 Task: Find connections with filter location Putte with filter topic #Jobalertwith filter profile language Potuguese with filter current company Getinge with filter school Bansal Institute of Science & Technology, Raisen Road, Kokta, Anand Nagar, Bhopal - 462021 with filter industry Ground Passenger Transportation with filter service category Bookkeeping with filter keywords title Editor/Proofreader
Action: Mouse moved to (513, 98)
Screenshot: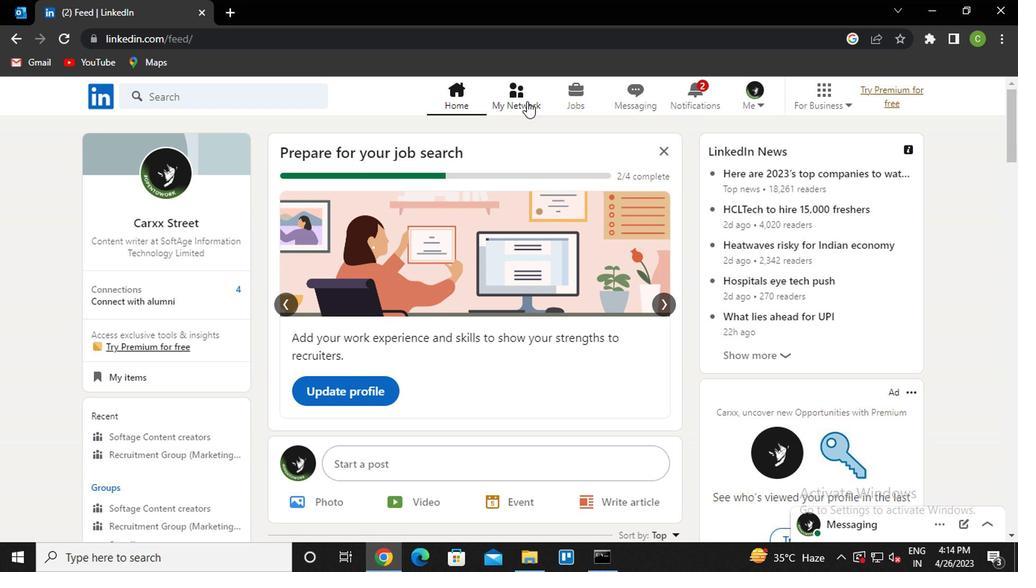 
Action: Mouse pressed left at (513, 98)
Screenshot: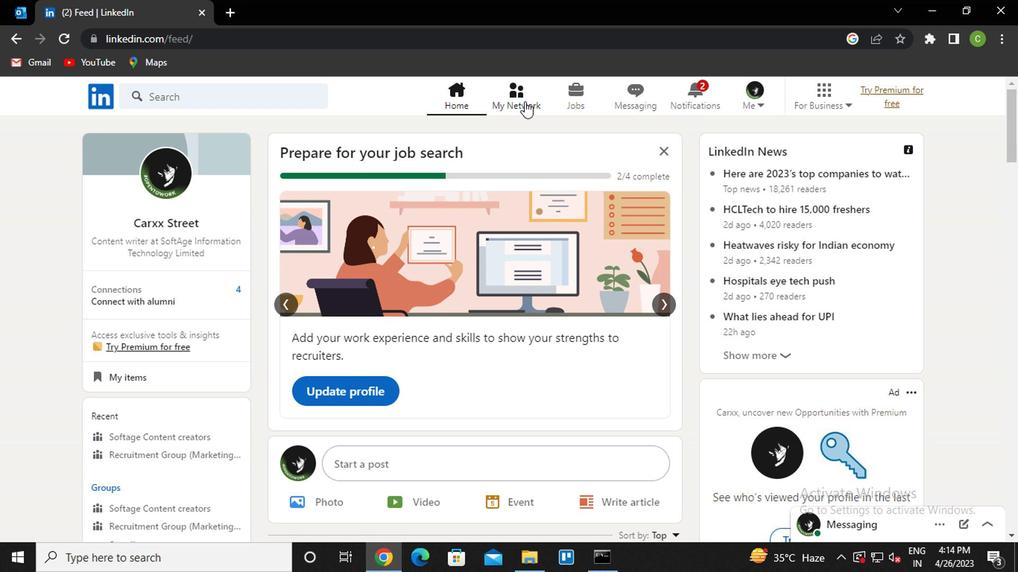 
Action: Mouse moved to (187, 185)
Screenshot: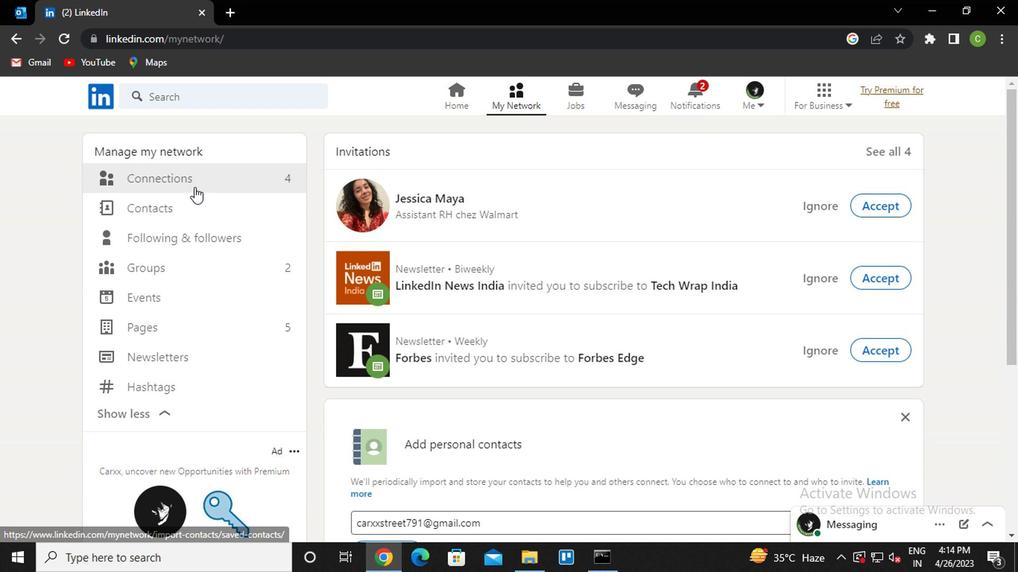 
Action: Mouse pressed left at (187, 185)
Screenshot: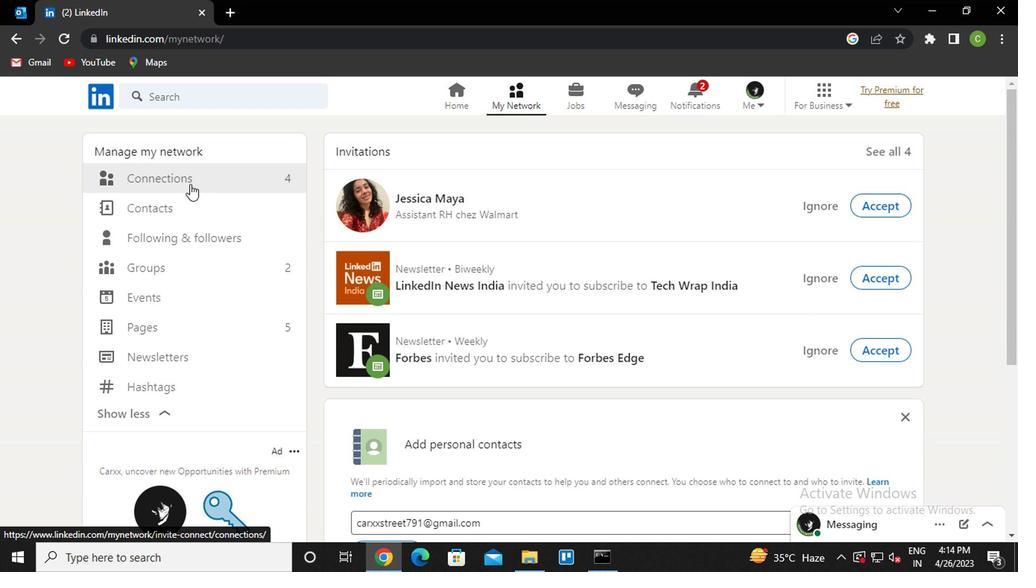 
Action: Mouse moved to (606, 176)
Screenshot: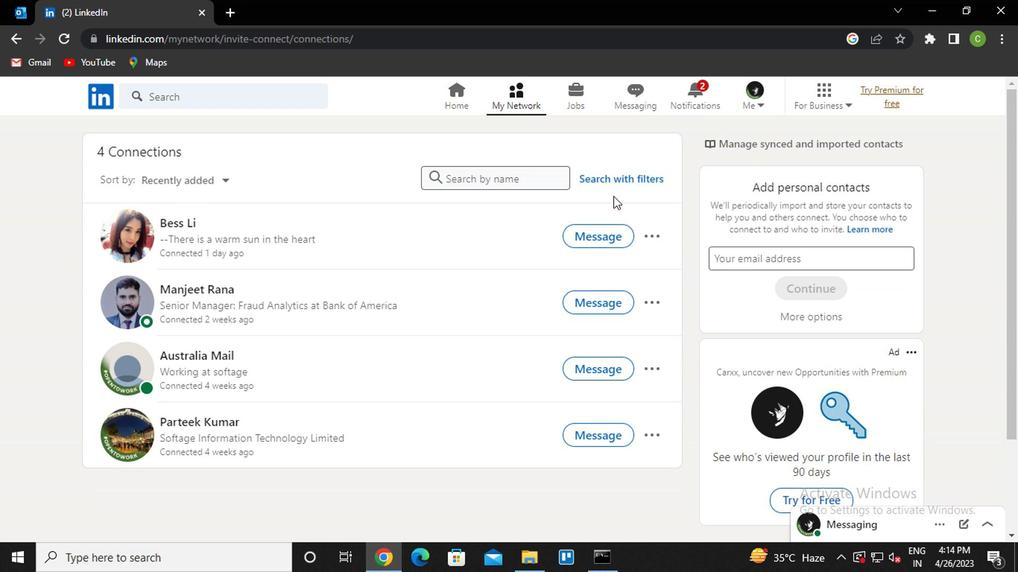 
Action: Mouse pressed left at (606, 176)
Screenshot: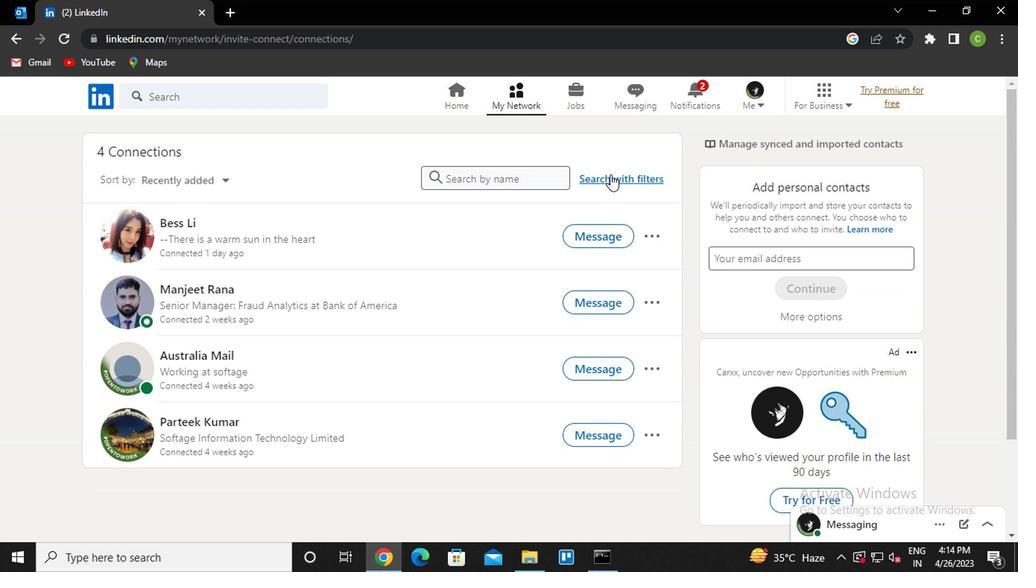 
Action: Mouse moved to (482, 139)
Screenshot: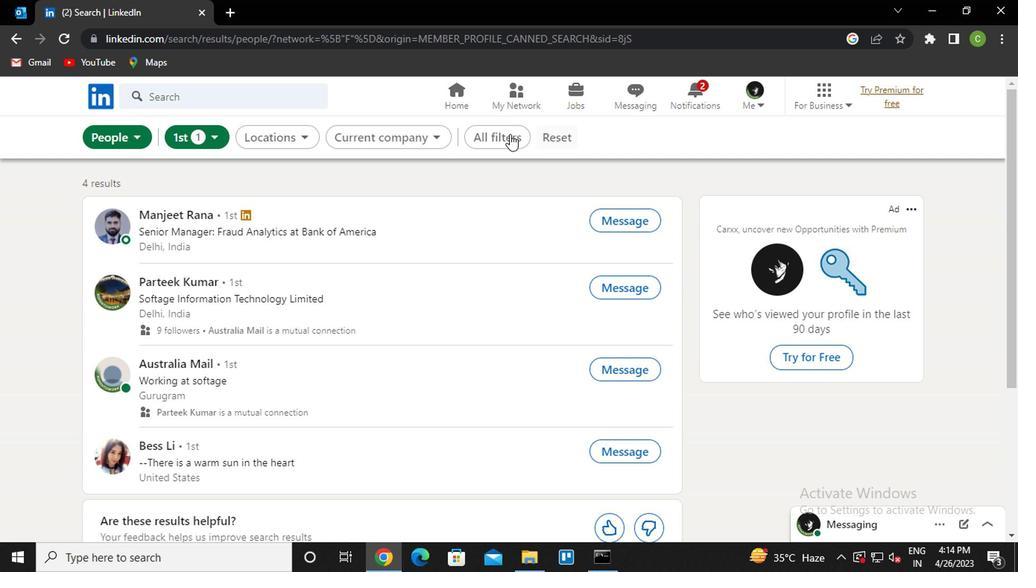 
Action: Mouse pressed left at (482, 139)
Screenshot: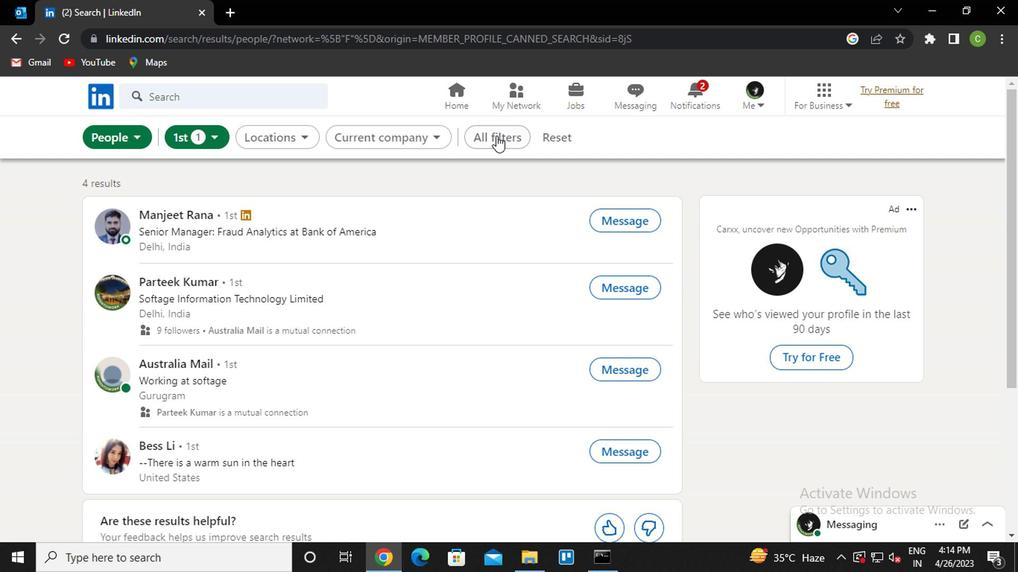 
Action: Mouse moved to (813, 293)
Screenshot: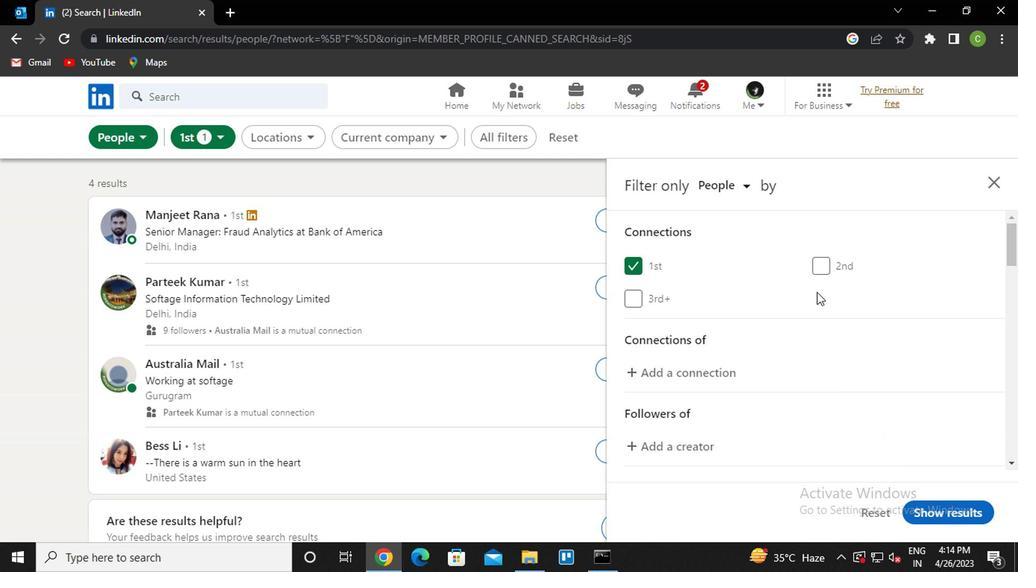 
Action: Mouse scrolled (813, 293) with delta (0, 0)
Screenshot: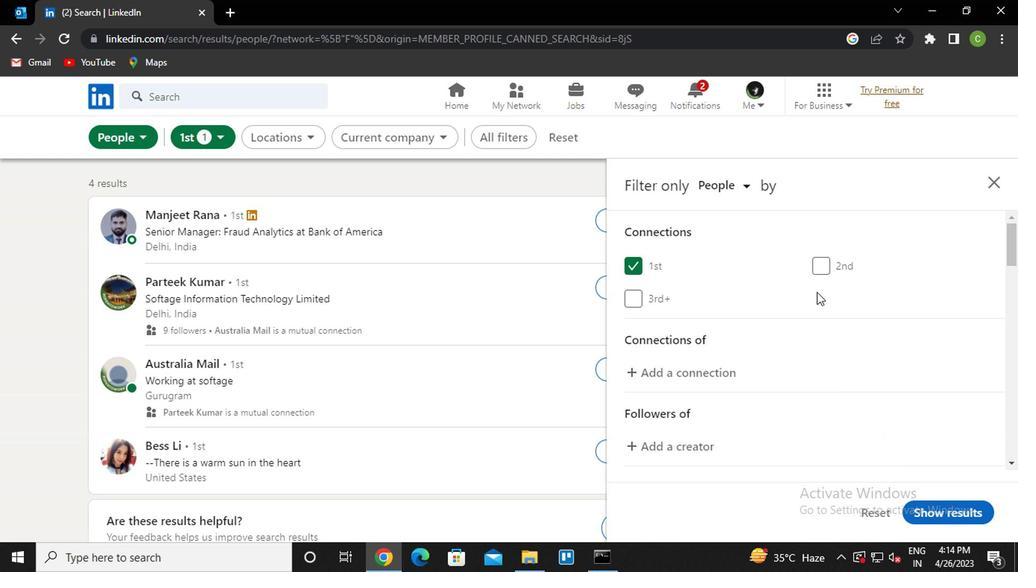 
Action: Mouse moved to (763, 310)
Screenshot: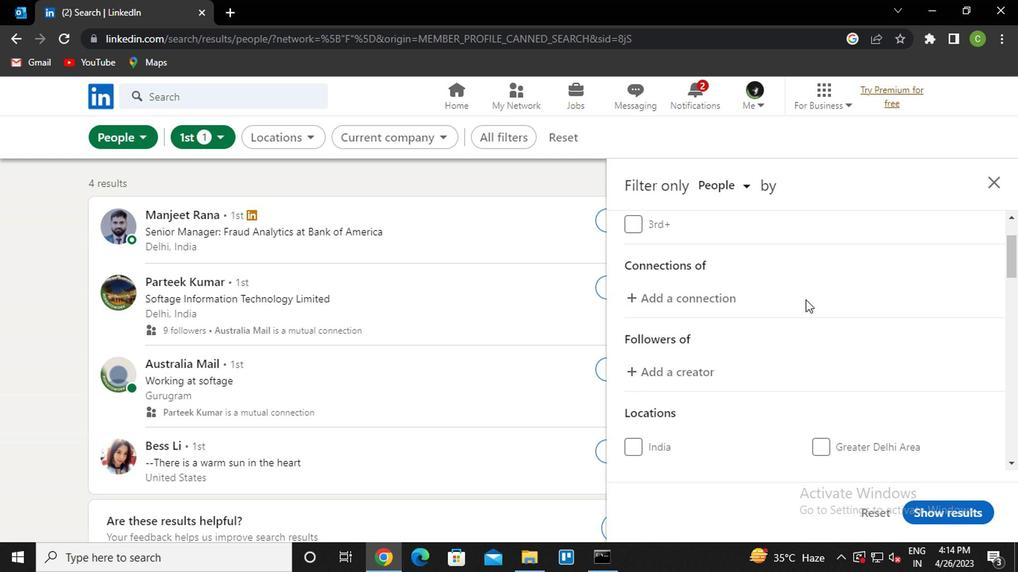 
Action: Mouse scrolled (763, 309) with delta (0, 0)
Screenshot: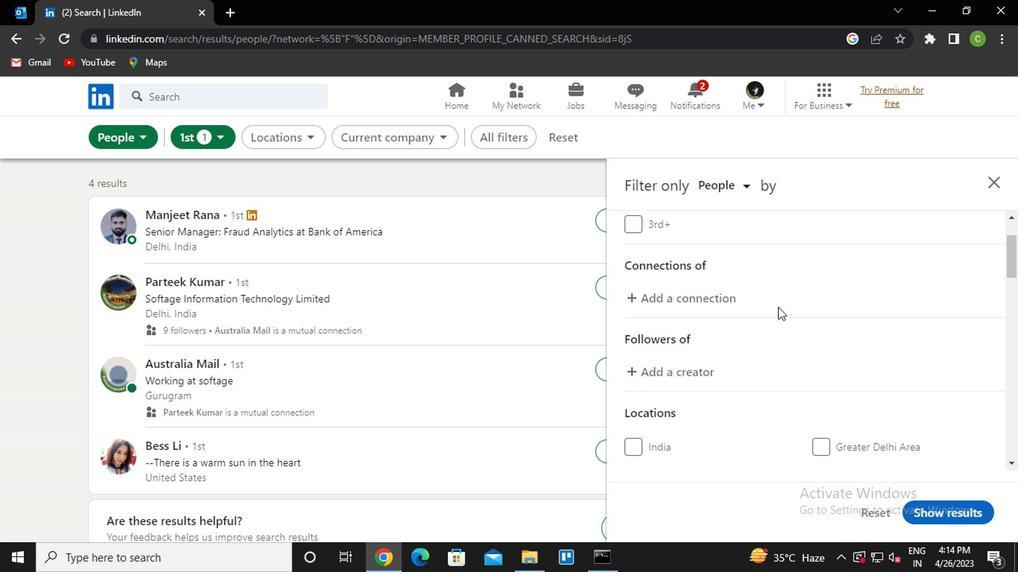 
Action: Mouse moved to (770, 325)
Screenshot: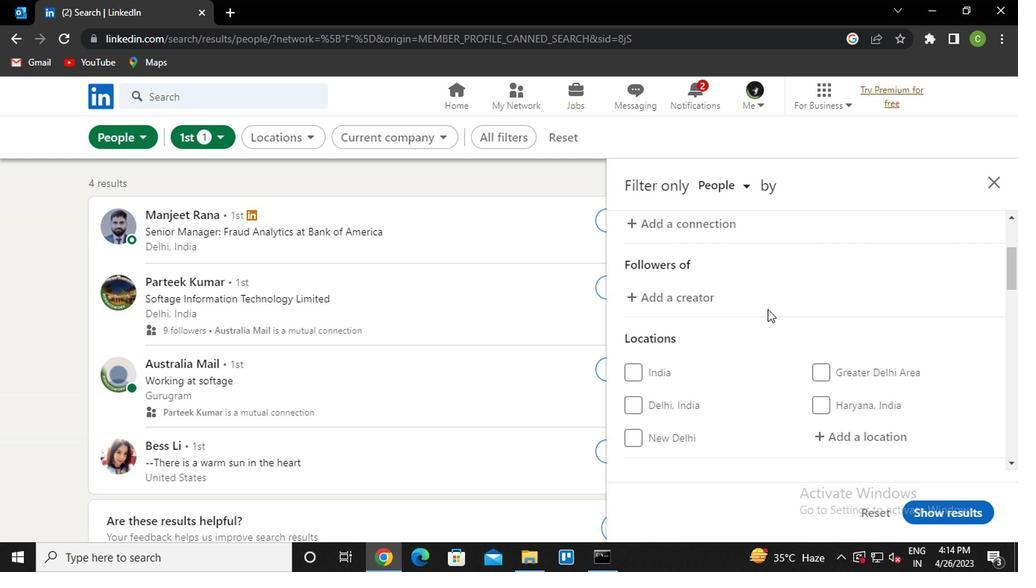 
Action: Mouse scrolled (770, 325) with delta (0, 0)
Screenshot: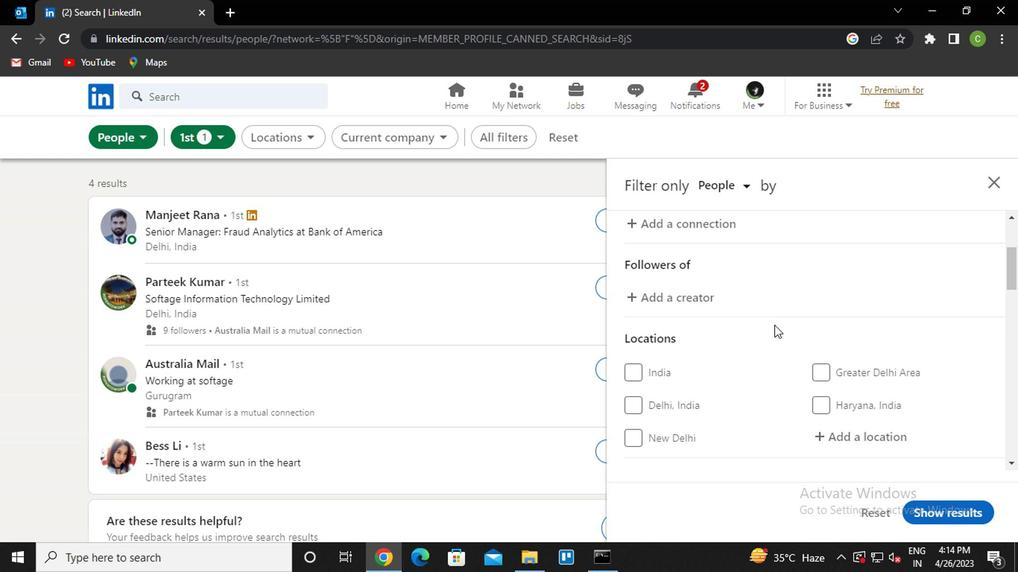 
Action: Mouse moved to (855, 361)
Screenshot: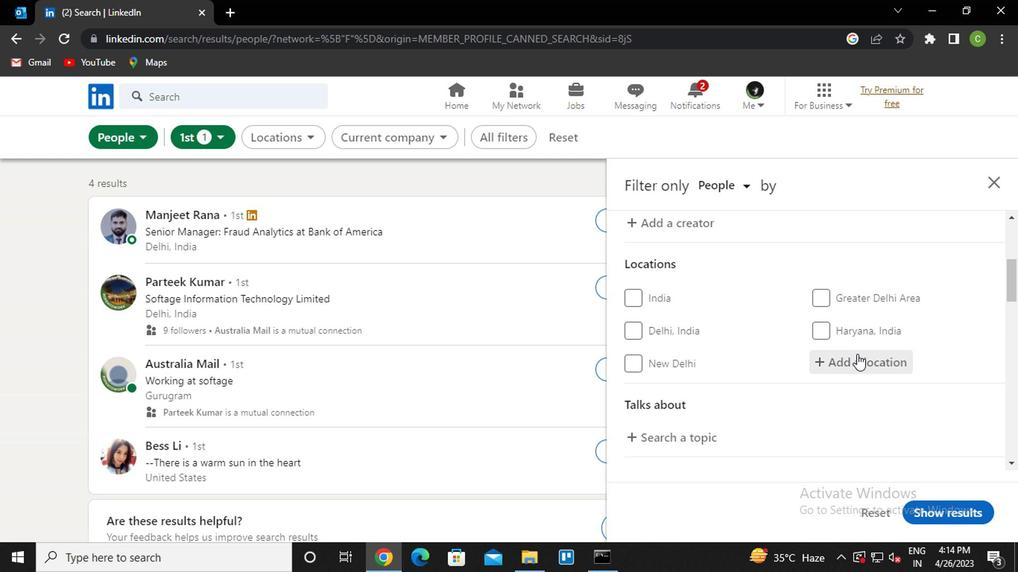 
Action: Mouse pressed left at (855, 361)
Screenshot: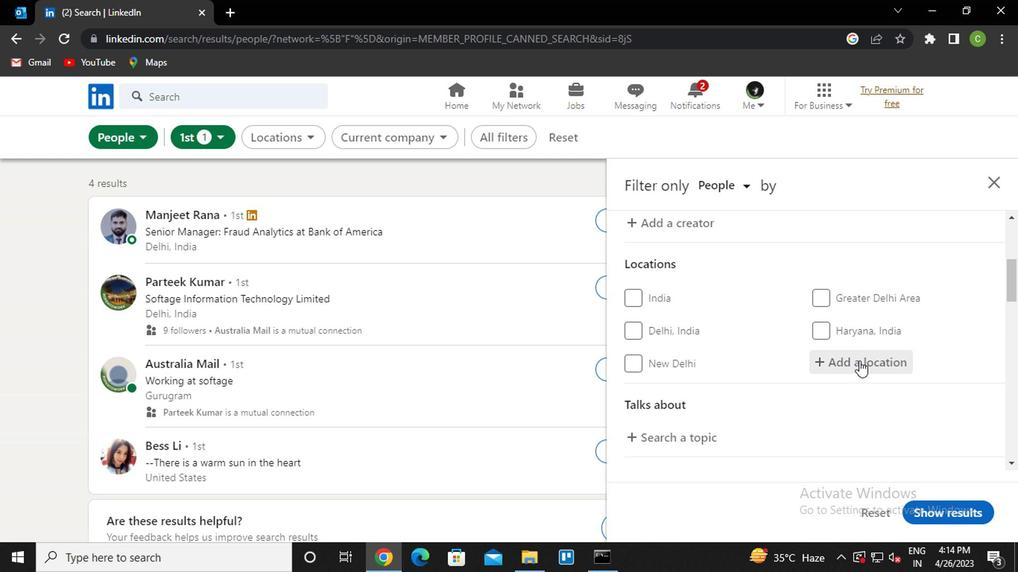 
Action: Key pressed <Key.caps_lock>p<Key.caps_lock>utte<Key.down><Key.enter>
Screenshot: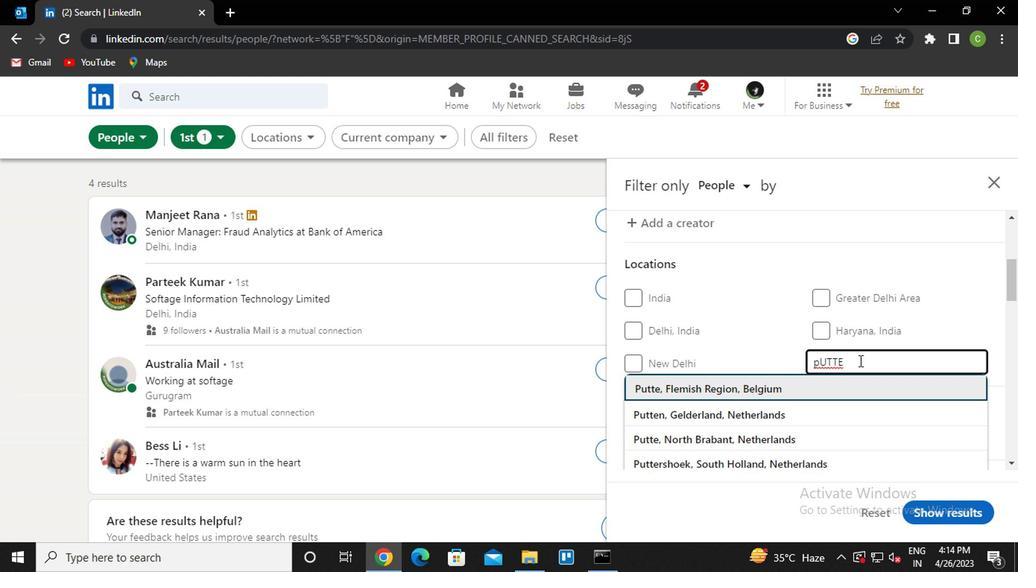 
Action: Mouse moved to (839, 375)
Screenshot: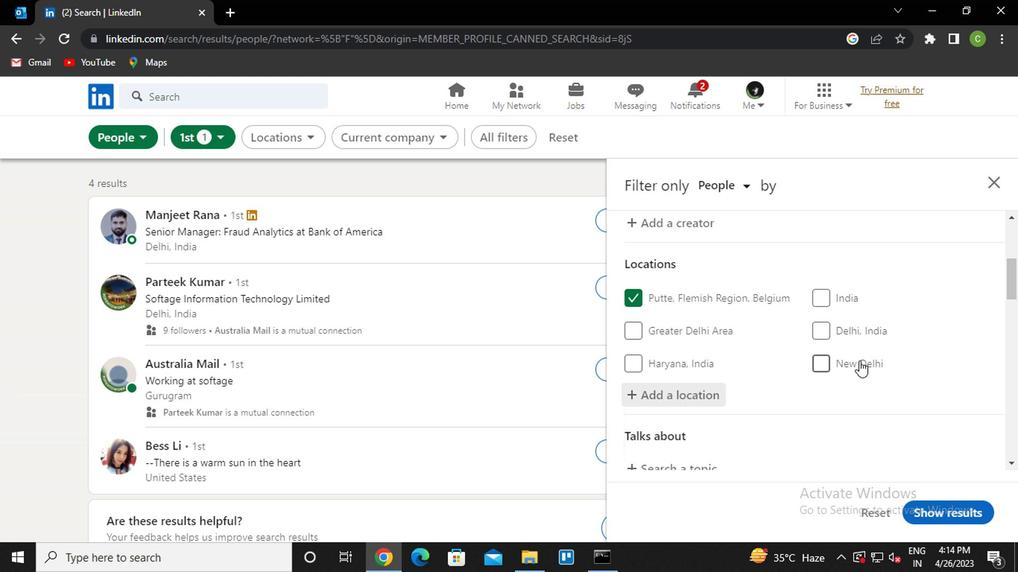 
Action: Mouse scrolled (839, 374) with delta (0, 0)
Screenshot: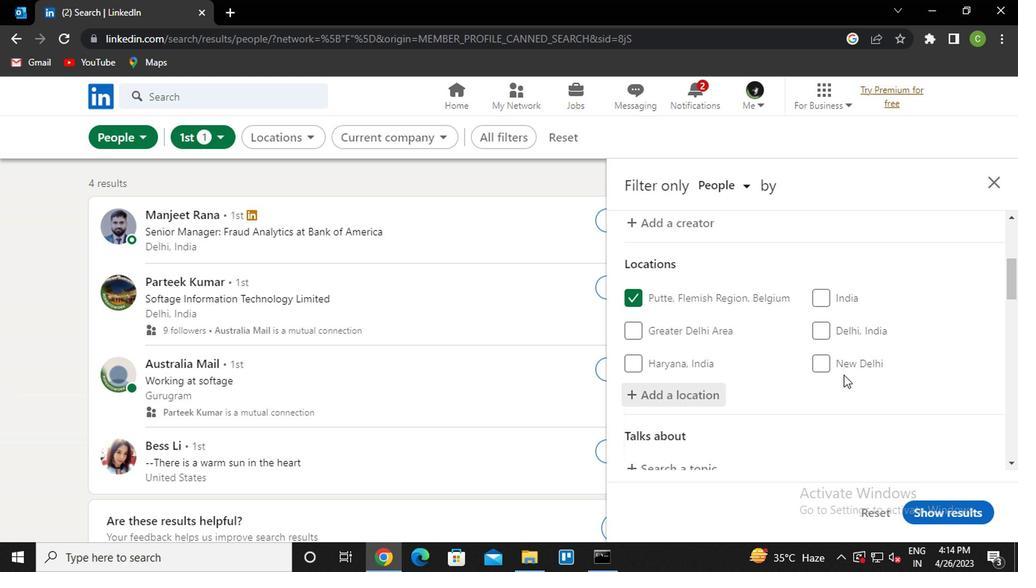 
Action: Mouse scrolled (839, 374) with delta (0, 0)
Screenshot: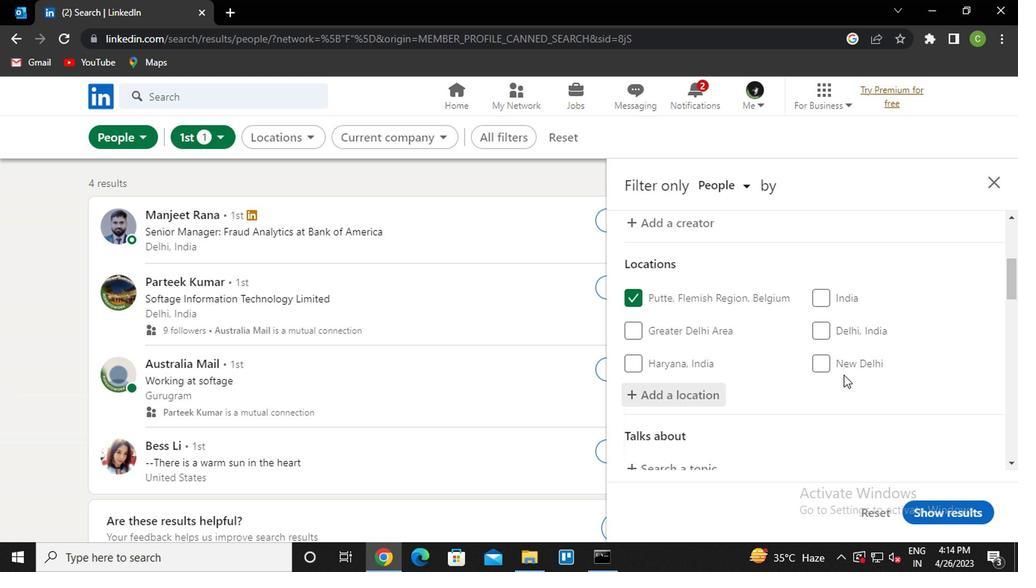 
Action: Mouse moved to (662, 313)
Screenshot: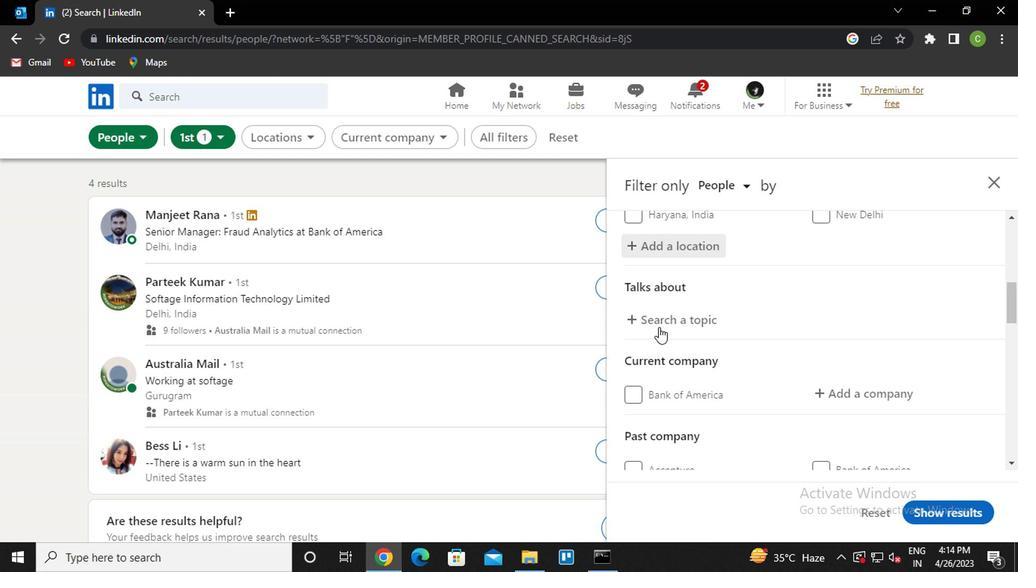 
Action: Mouse pressed left at (662, 313)
Screenshot: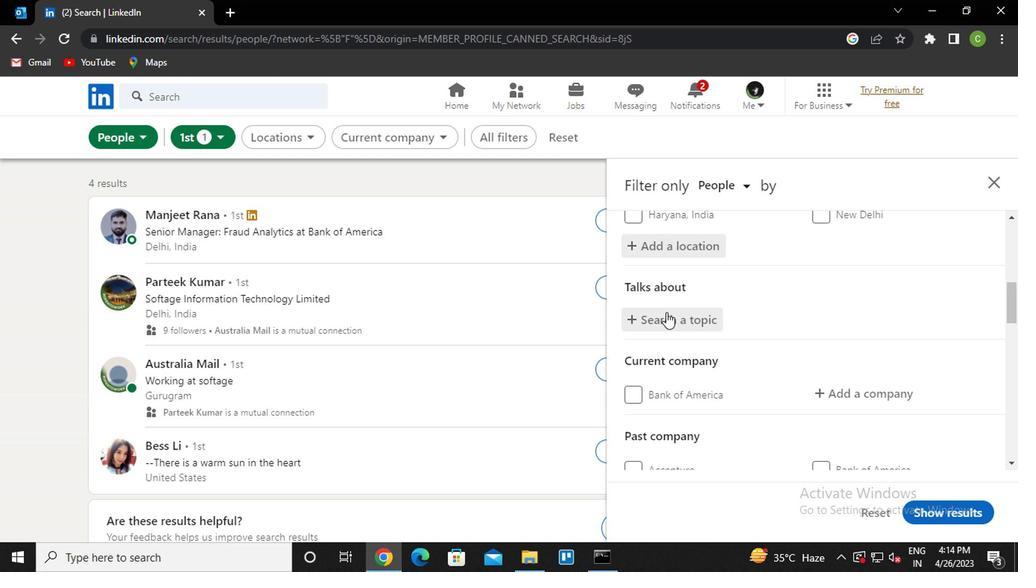 
Action: Key pressed j<Key.caps_lock>obalert<Key.down><Key.enter>
Screenshot: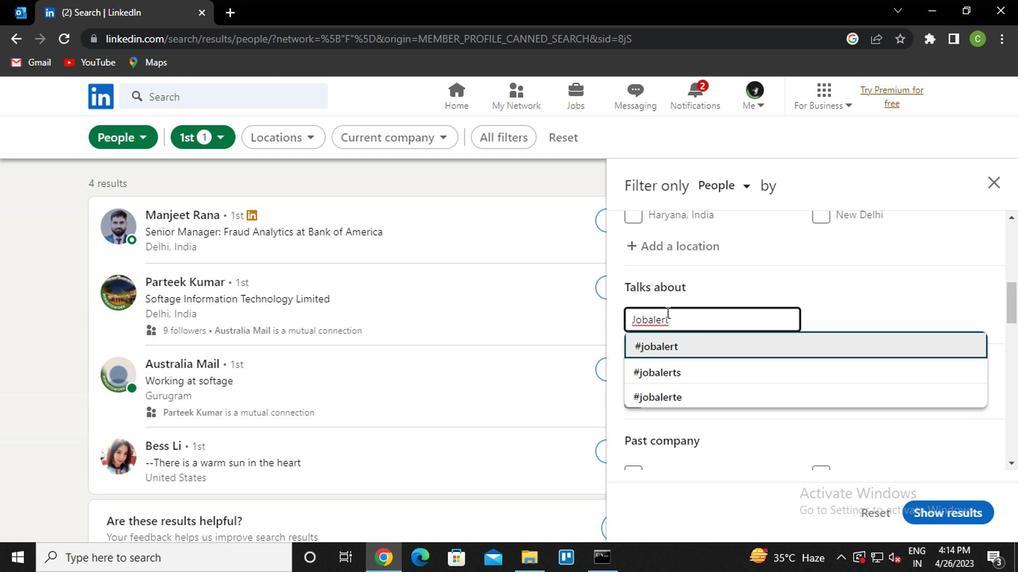 
Action: Mouse moved to (731, 319)
Screenshot: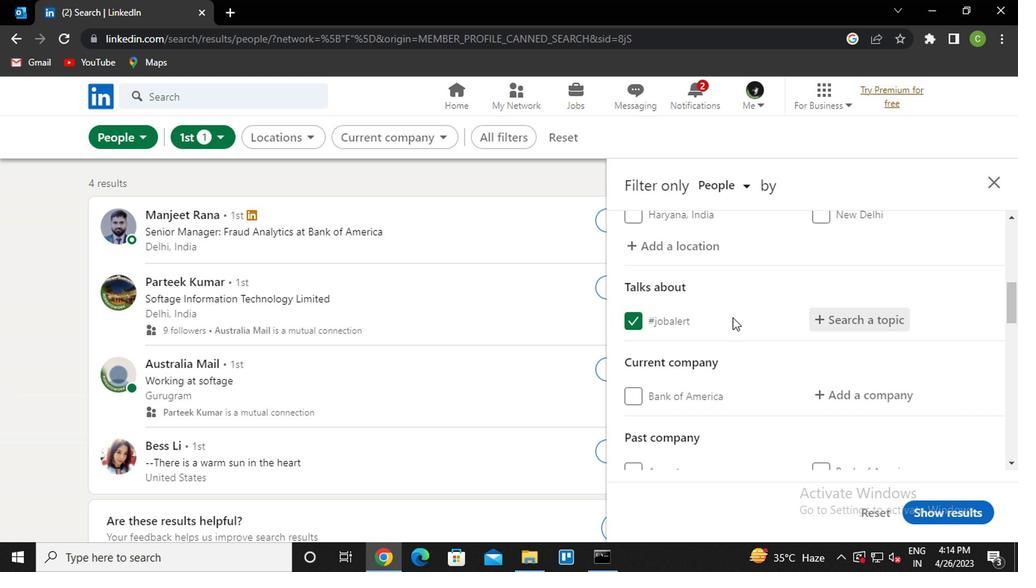 
Action: Mouse scrolled (731, 318) with delta (0, -1)
Screenshot: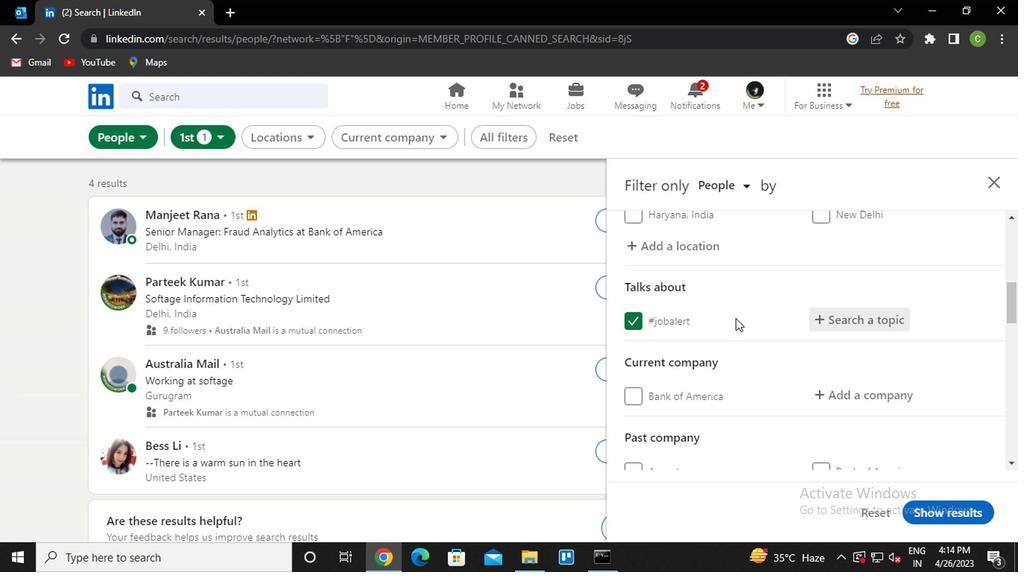 
Action: Mouse moved to (731, 319)
Screenshot: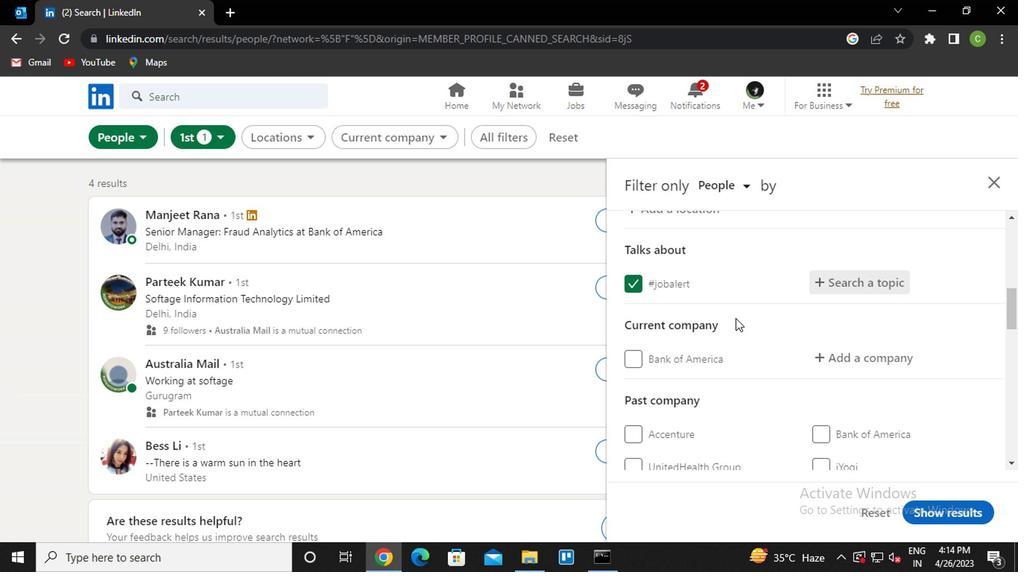 
Action: Mouse scrolled (731, 319) with delta (0, 0)
Screenshot: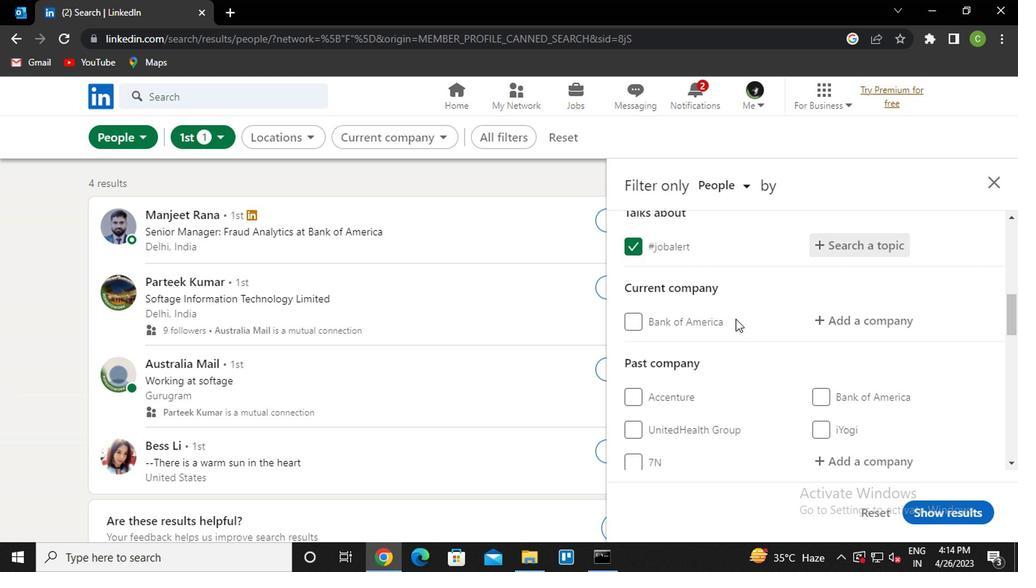 
Action: Mouse moved to (870, 248)
Screenshot: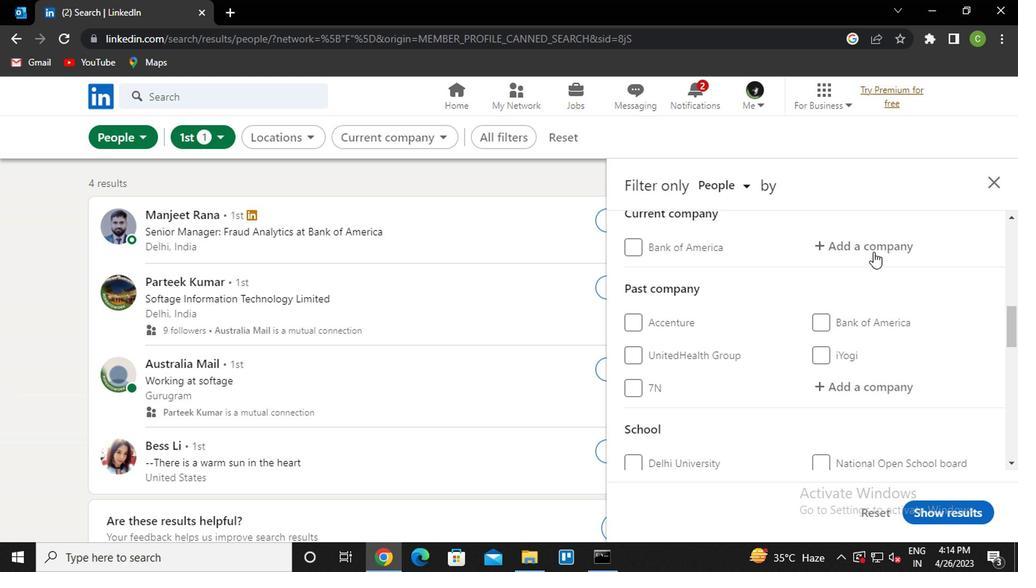 
Action: Mouse pressed left at (870, 248)
Screenshot: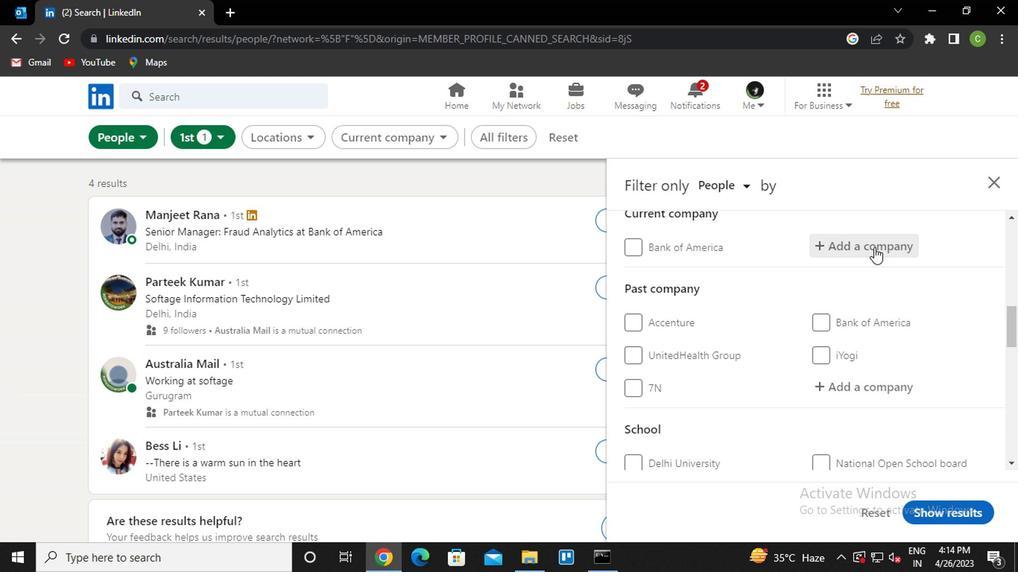 
Action: Mouse moved to (870, 248)
Screenshot: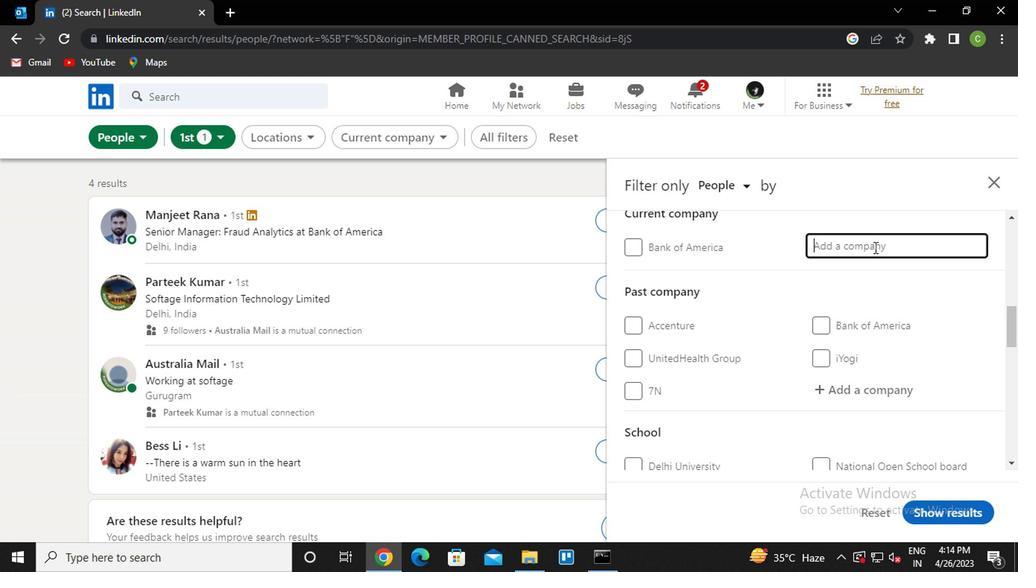 
Action: Key pressed <Key.caps_lock>g<Key.caps_lock>etinge<Key.down><Key.enter>
Screenshot: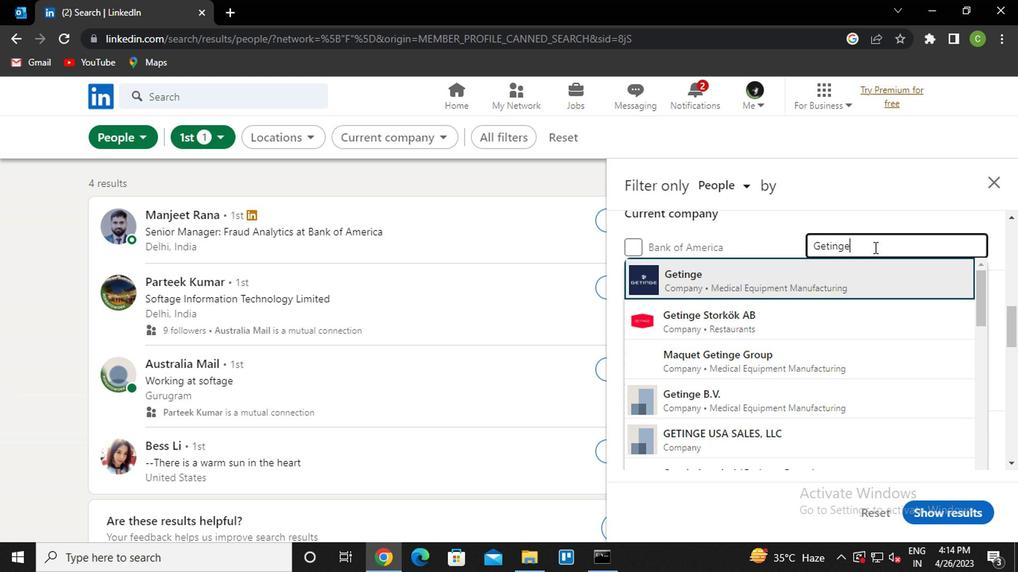 
Action: Mouse moved to (844, 295)
Screenshot: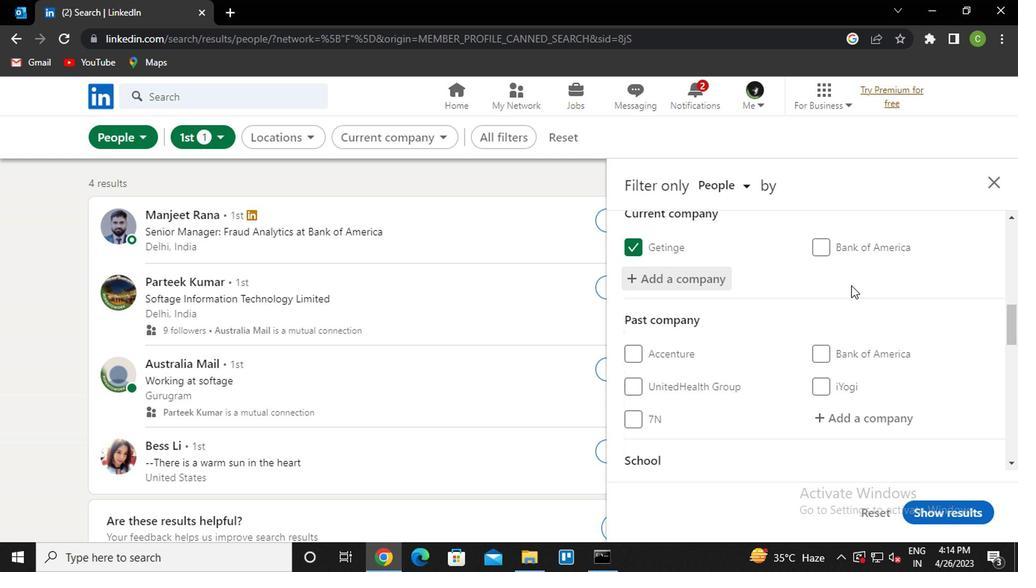 
Action: Mouse scrolled (844, 294) with delta (0, 0)
Screenshot: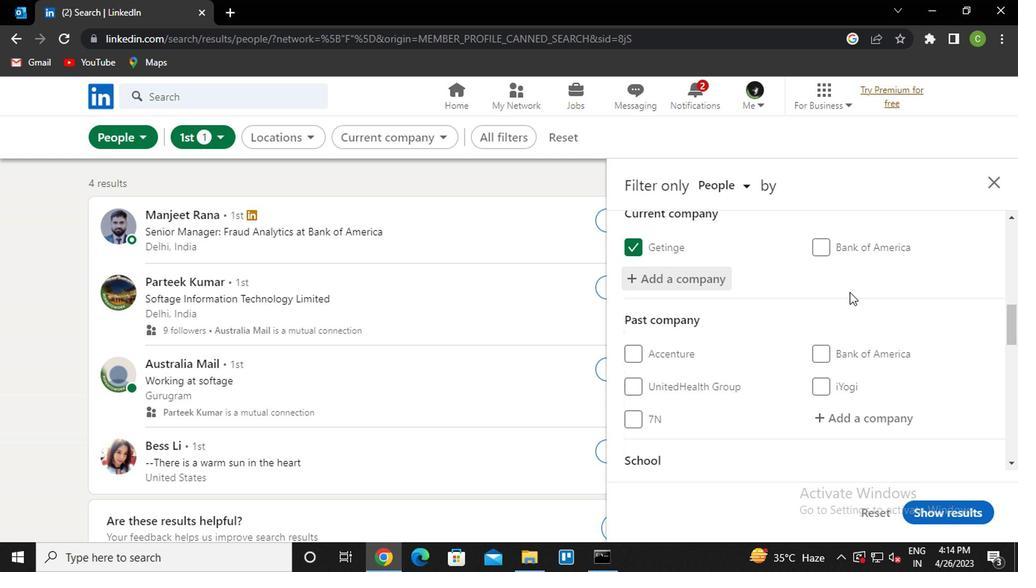
Action: Mouse scrolled (844, 294) with delta (0, 0)
Screenshot: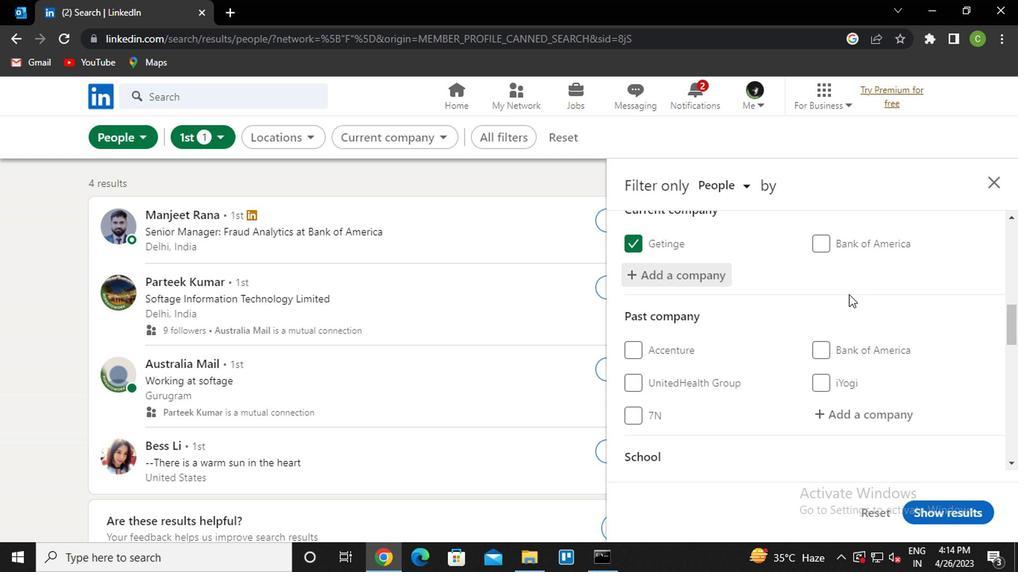 
Action: Mouse moved to (839, 299)
Screenshot: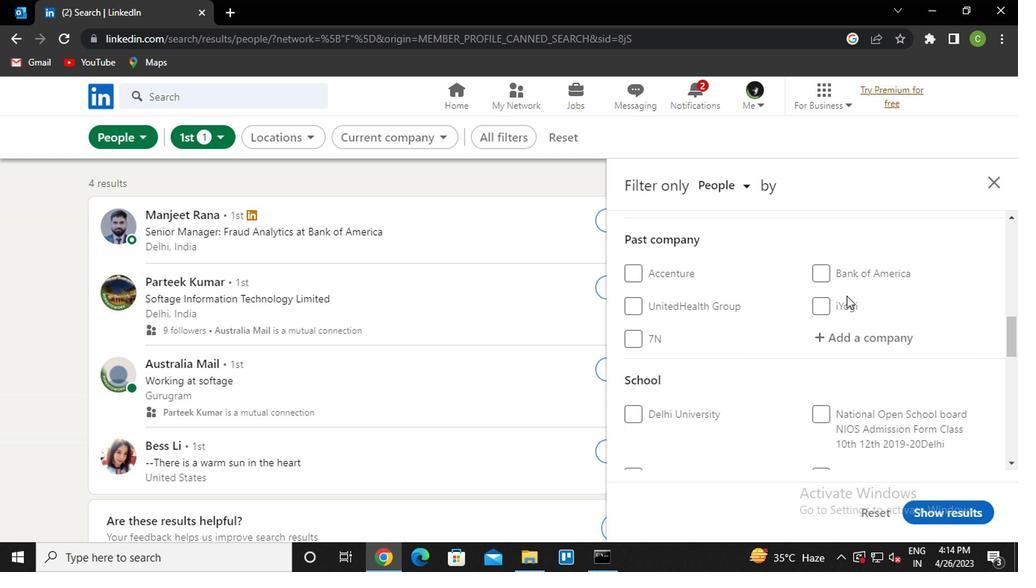 
Action: Mouse scrolled (839, 298) with delta (0, 0)
Screenshot: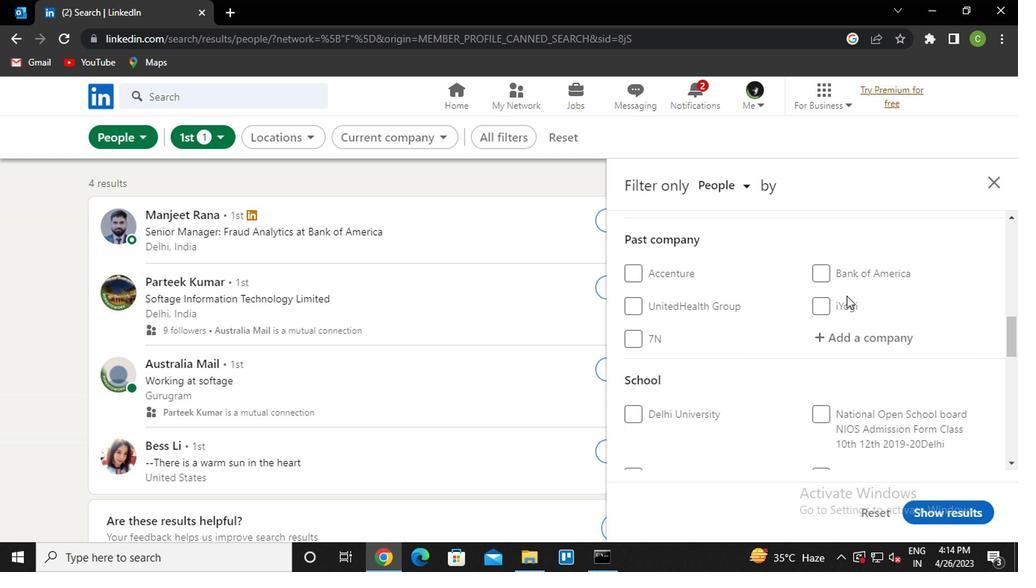 
Action: Mouse moved to (689, 383)
Screenshot: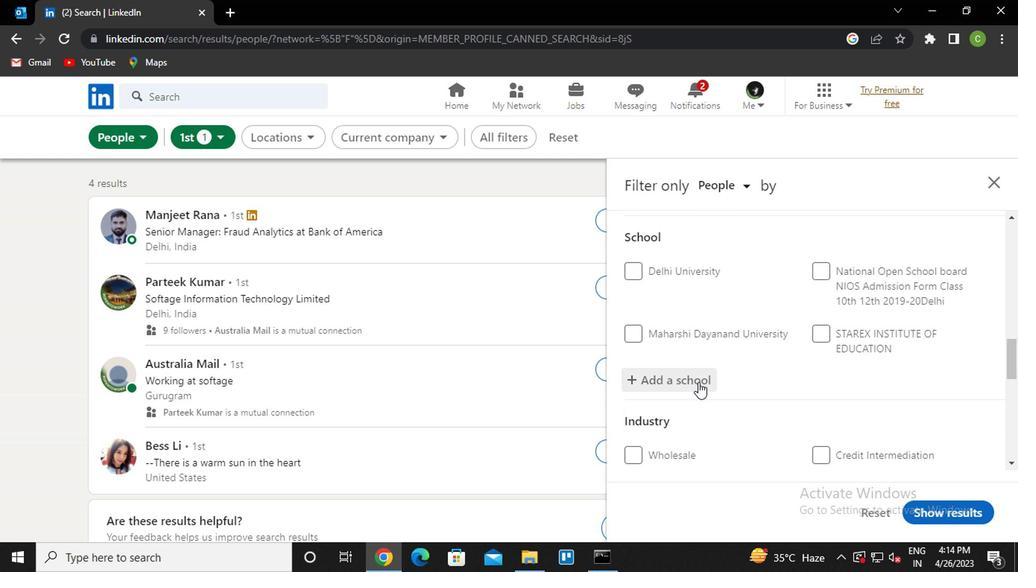 
Action: Mouse pressed left at (689, 383)
Screenshot: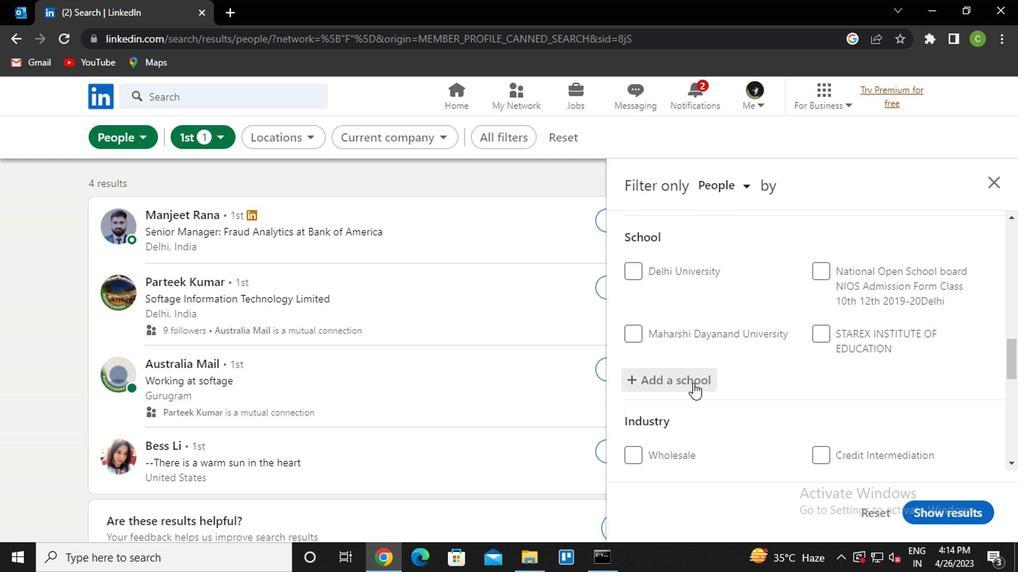 
Action: Mouse moved to (689, 383)
Screenshot: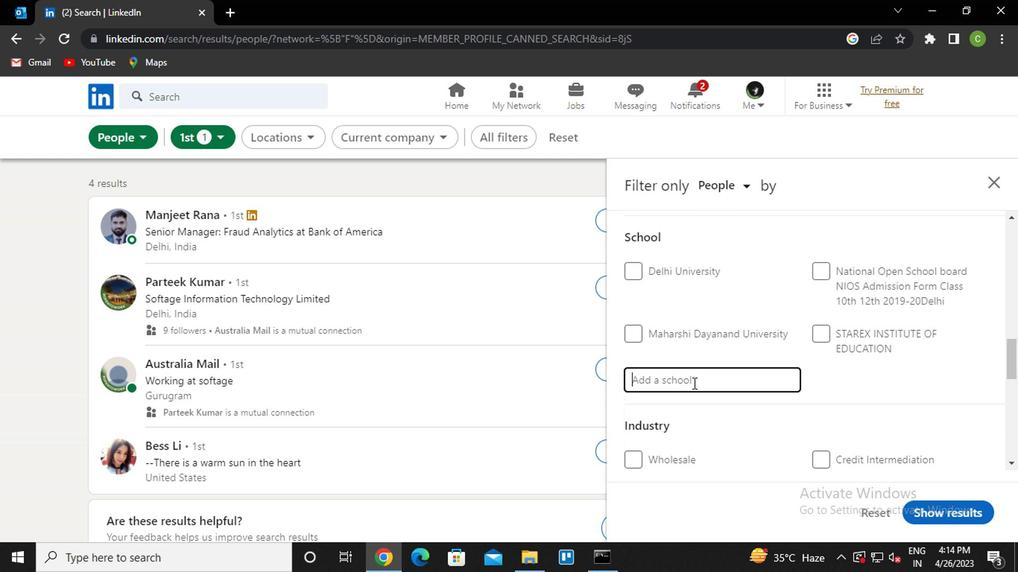 
Action: Key pressed <Key.caps_lock>b<Key.caps_lock>ansal<Key.space>institute<Key.down><Key.enter>
Screenshot: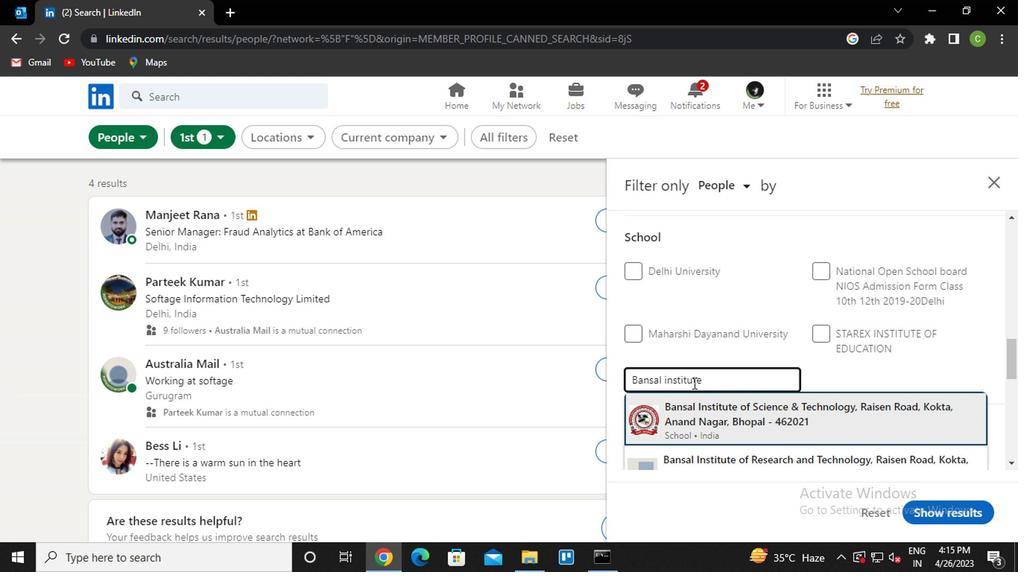 
Action: Mouse moved to (691, 382)
Screenshot: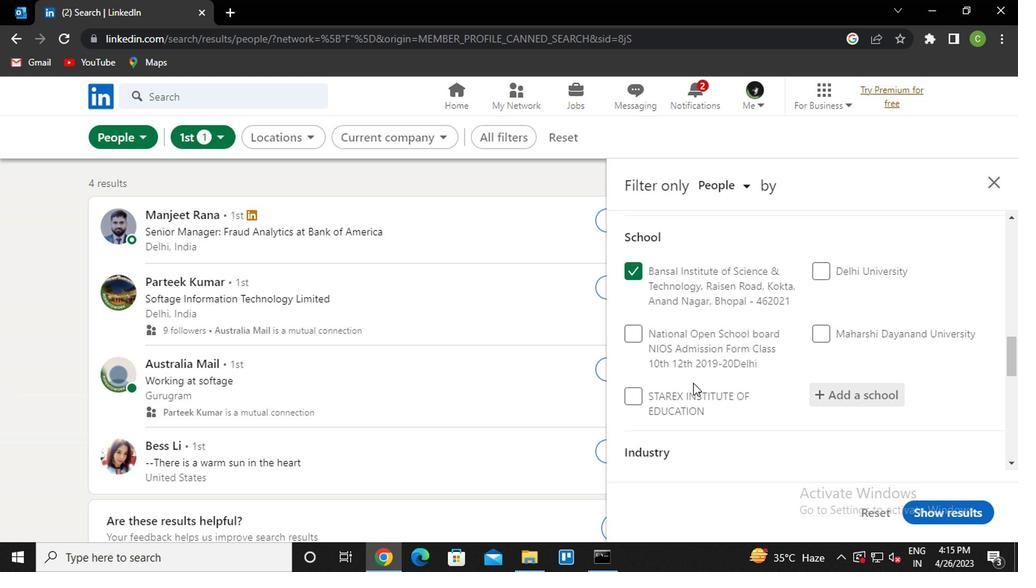 
Action: Mouse scrolled (691, 381) with delta (0, -1)
Screenshot: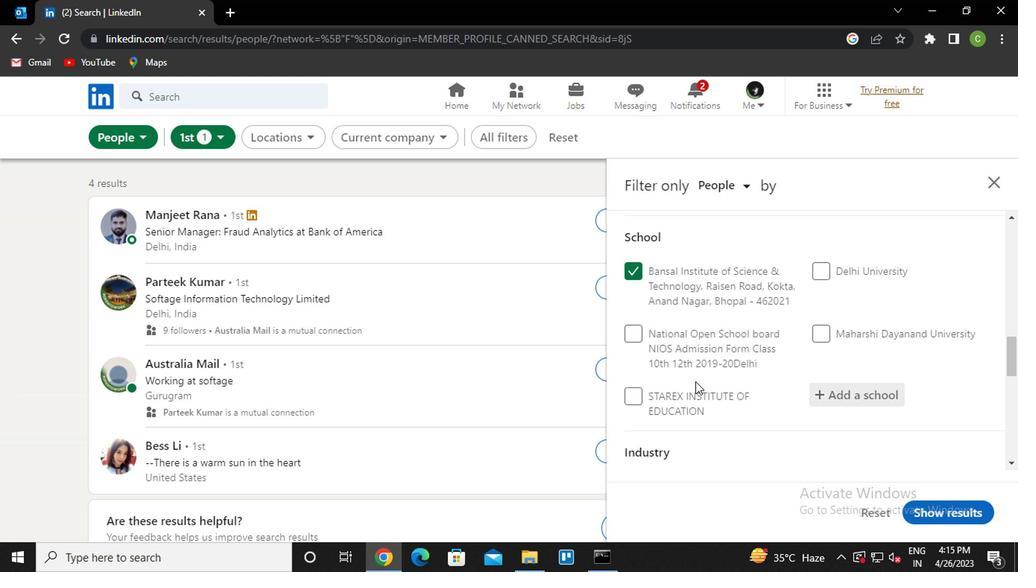 
Action: Mouse scrolled (691, 381) with delta (0, -1)
Screenshot: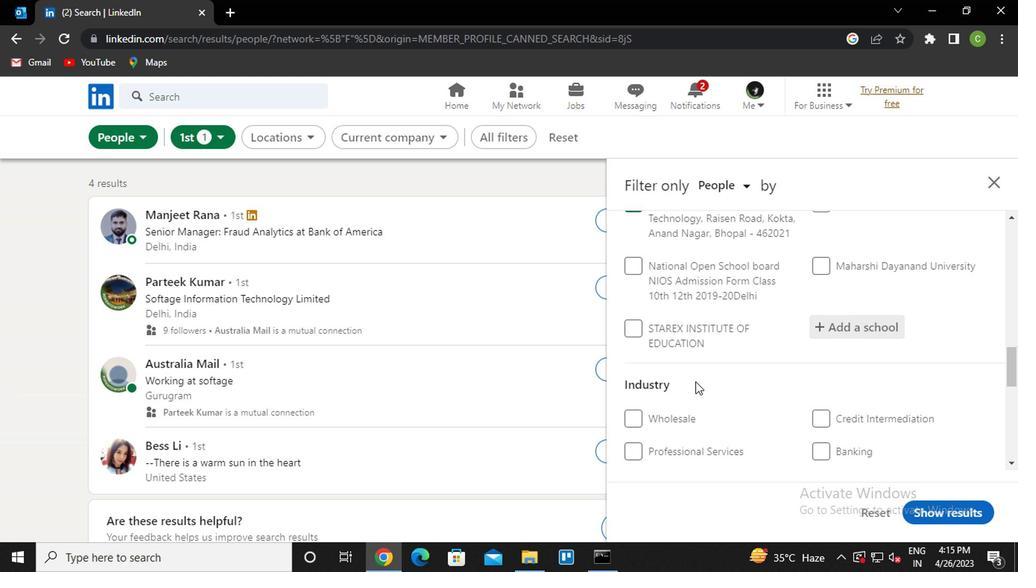 
Action: Mouse moved to (855, 403)
Screenshot: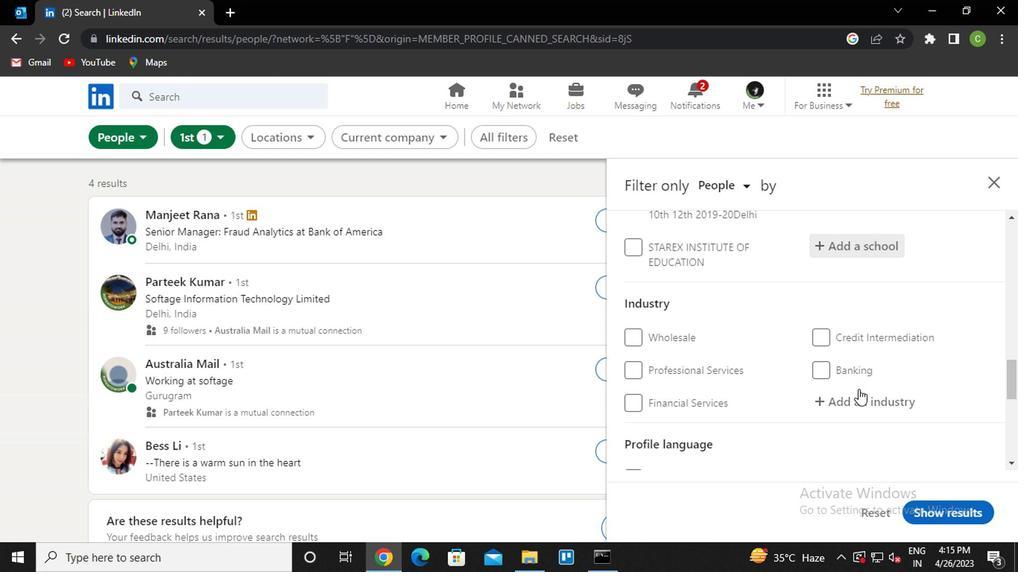 
Action: Mouse pressed left at (855, 403)
Screenshot: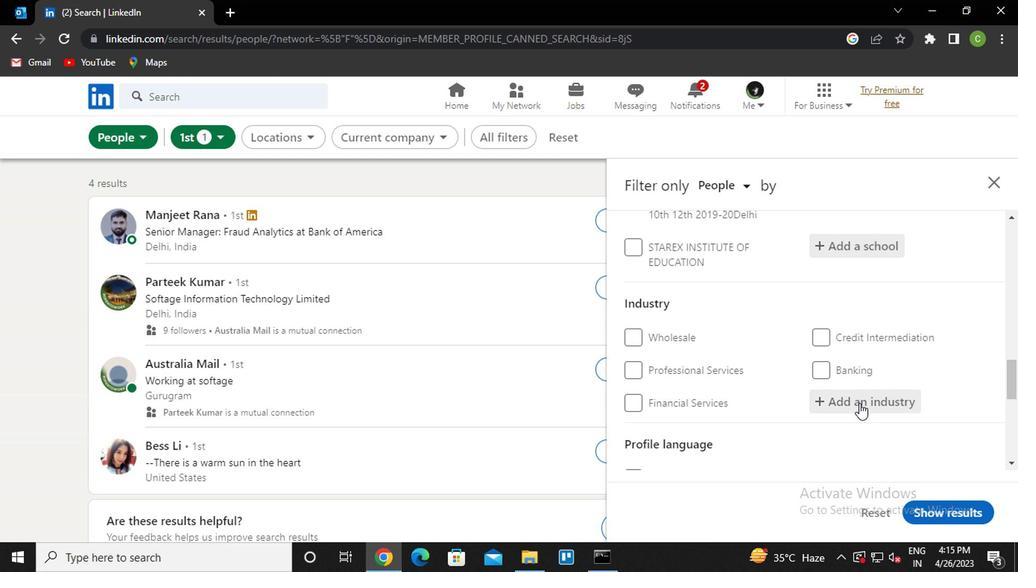 
Action: Key pressed <Key.caps_lock>g<Key.caps_lock>roun<Key.down><Key.enter>
Screenshot: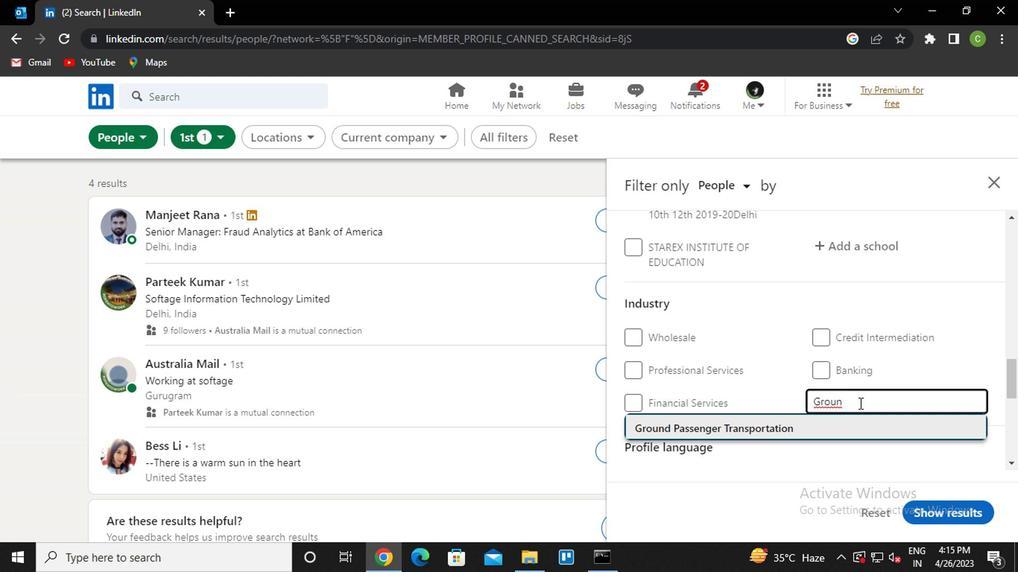 
Action: Mouse moved to (919, 261)
Screenshot: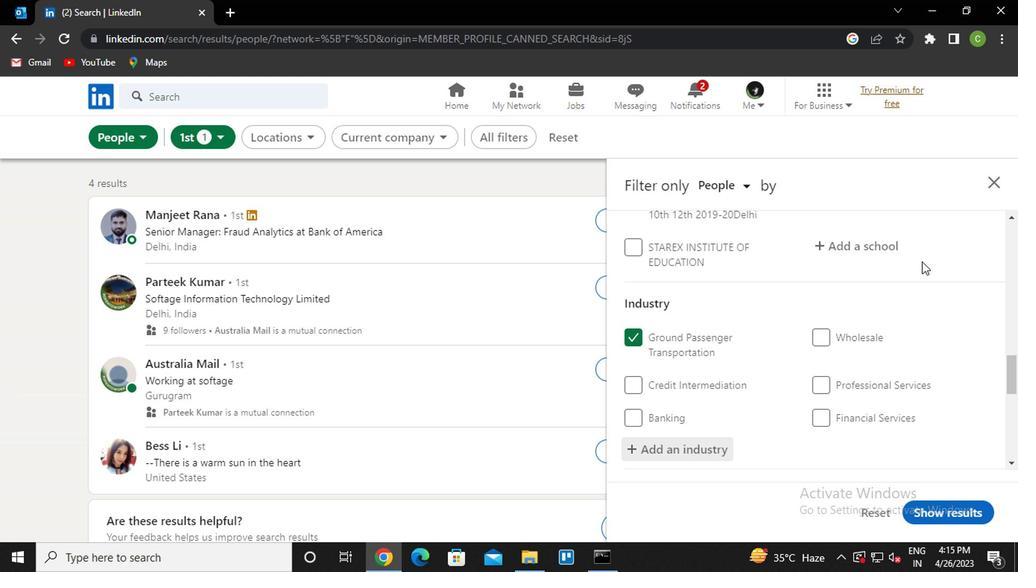 
Action: Mouse scrolled (919, 260) with delta (0, -1)
Screenshot: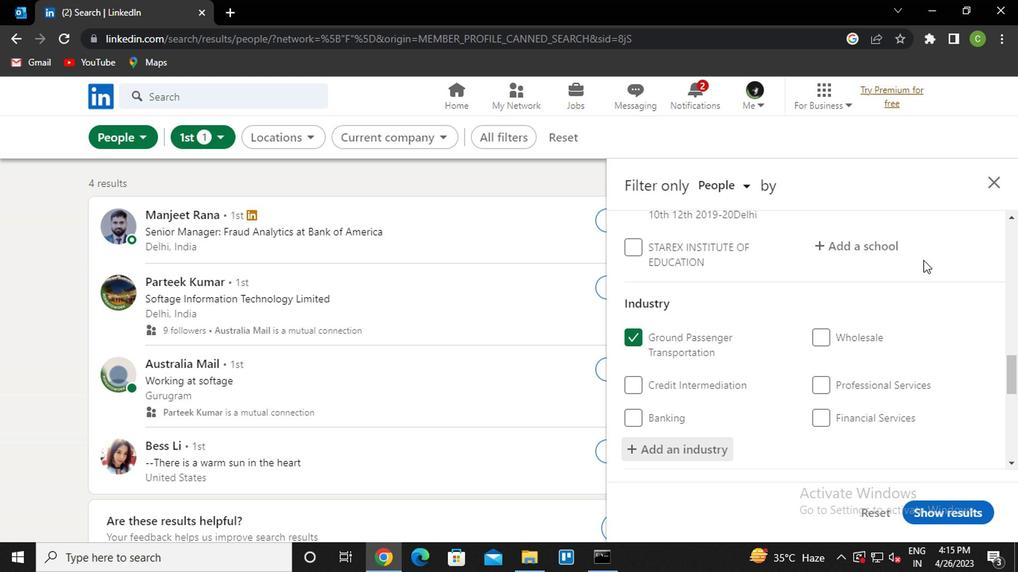 
Action: Mouse scrolled (919, 260) with delta (0, -1)
Screenshot: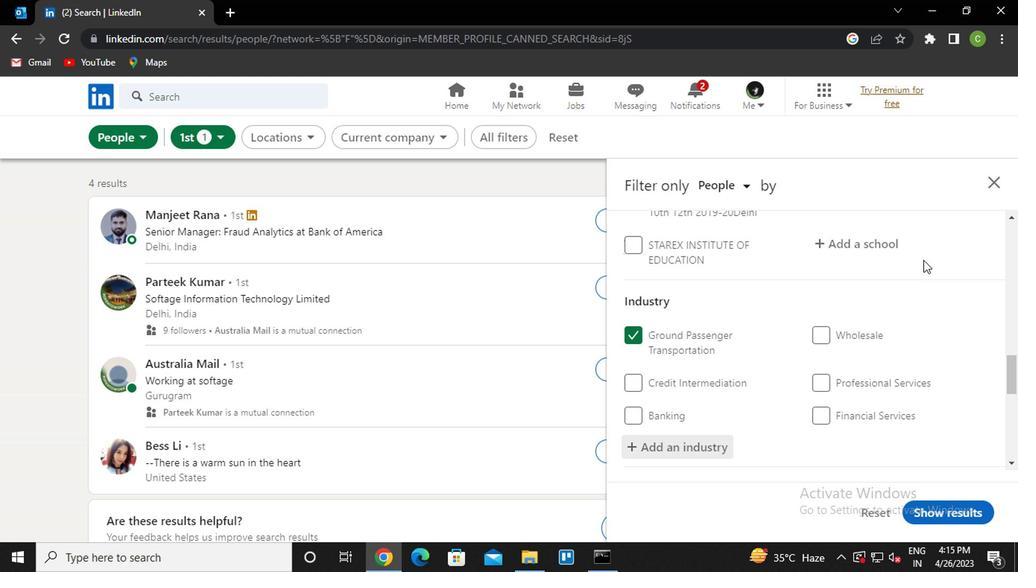 
Action: Mouse moved to (910, 265)
Screenshot: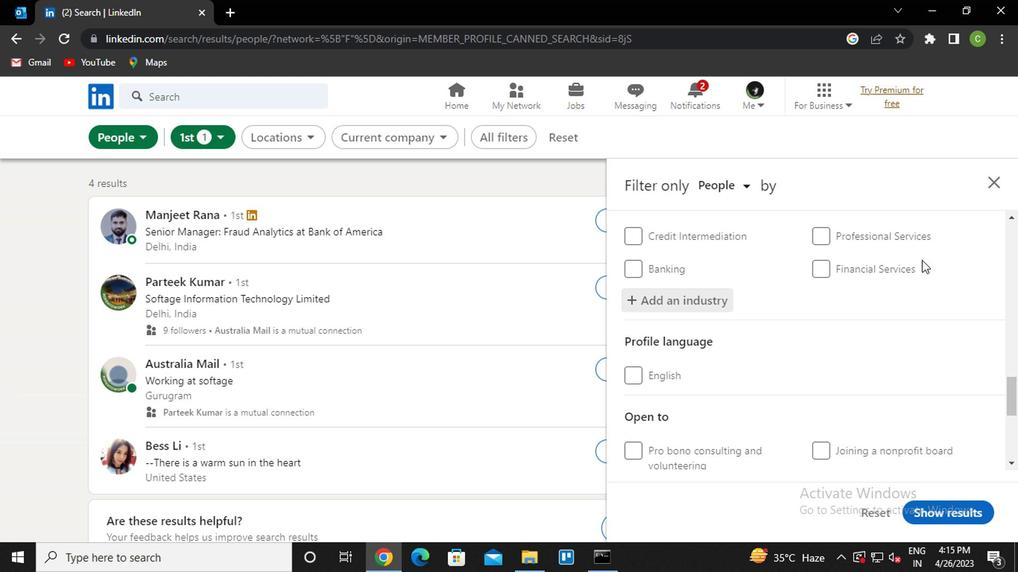 
Action: Mouse scrolled (910, 264) with delta (0, -1)
Screenshot: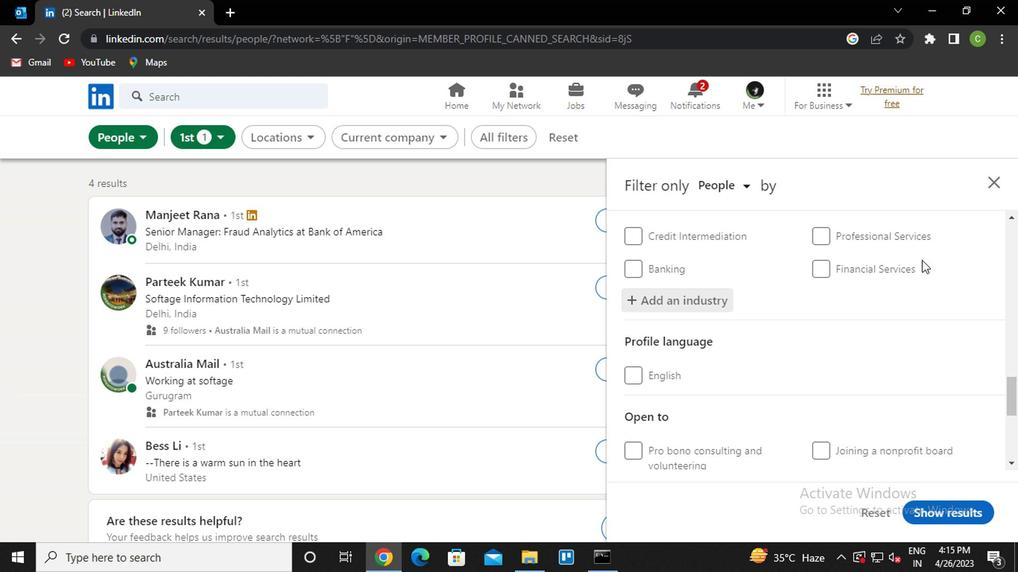 
Action: Mouse moved to (902, 269)
Screenshot: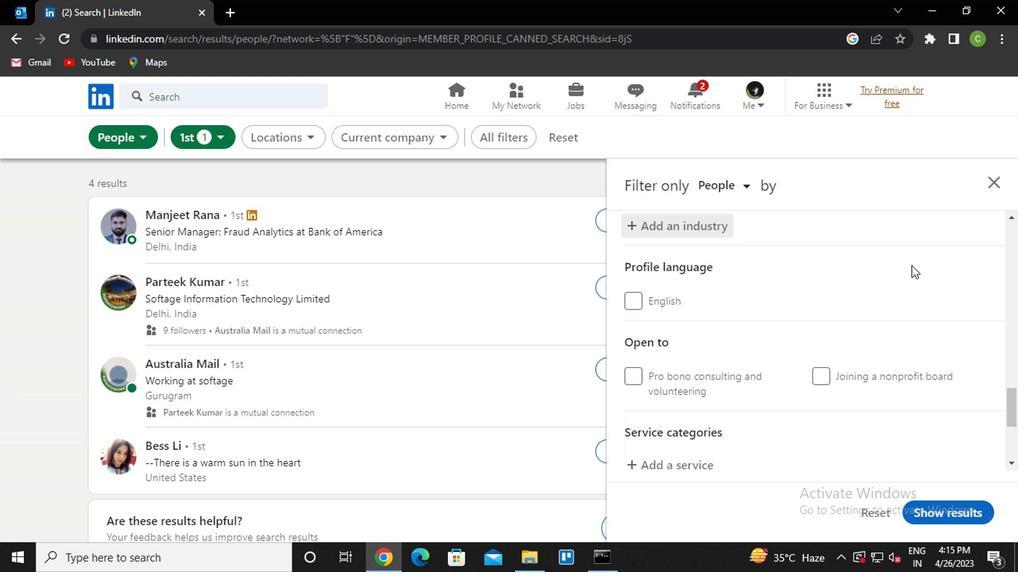 
Action: Mouse scrolled (902, 268) with delta (0, 0)
Screenshot: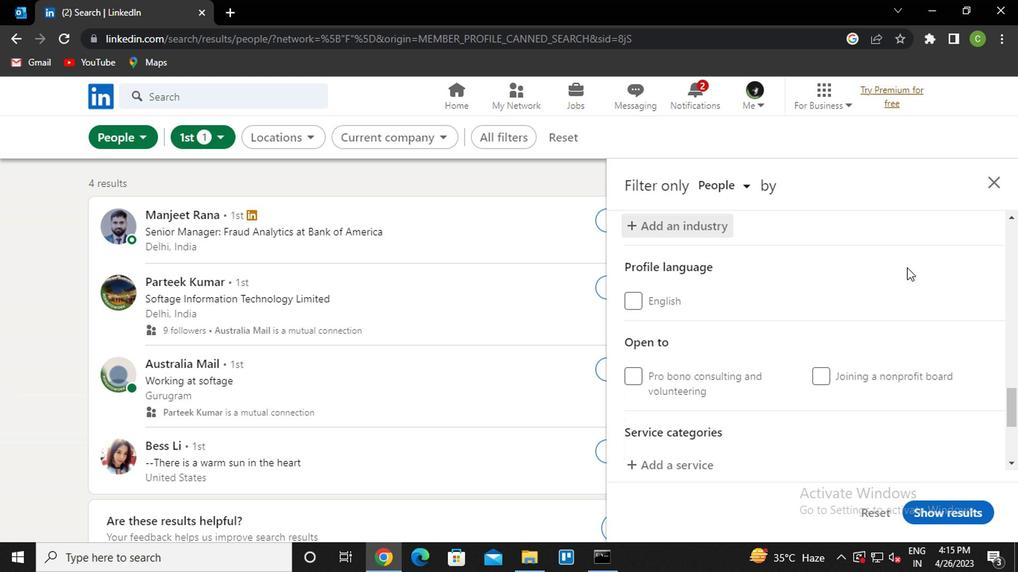 
Action: Mouse moved to (825, 337)
Screenshot: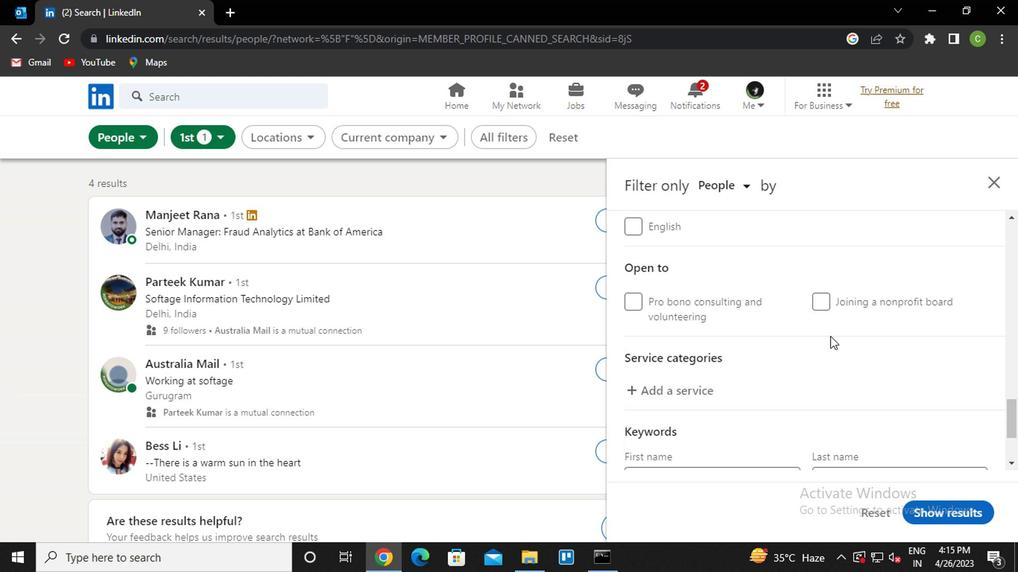 
Action: Mouse scrolled (825, 336) with delta (0, -1)
Screenshot: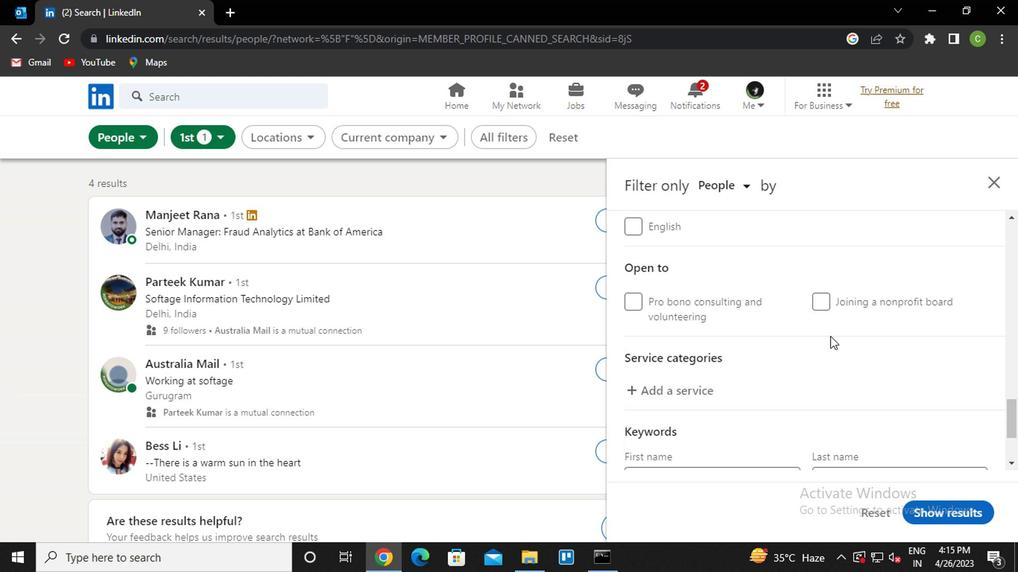 
Action: Mouse moved to (652, 313)
Screenshot: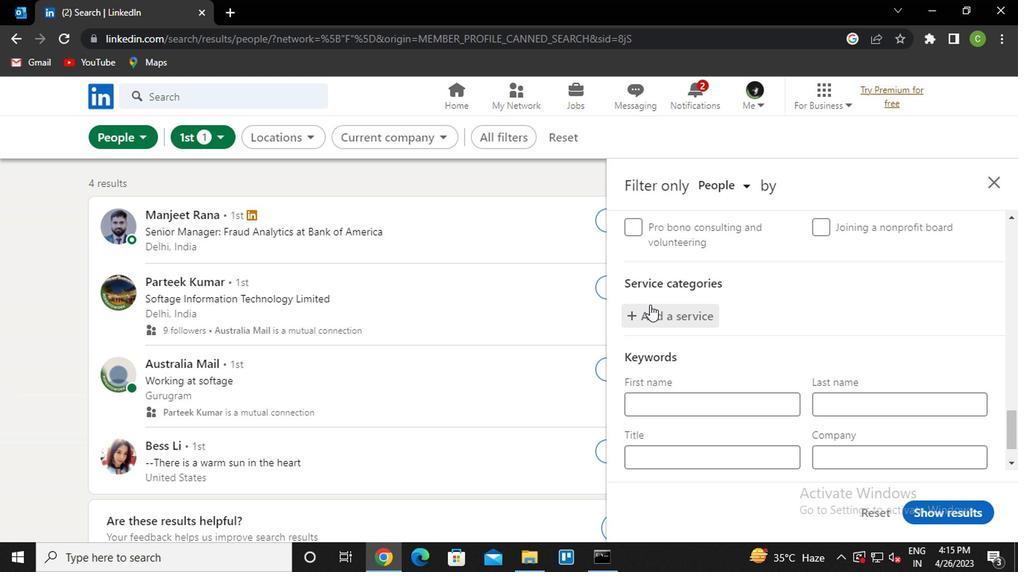 
Action: Mouse pressed left at (652, 313)
Screenshot: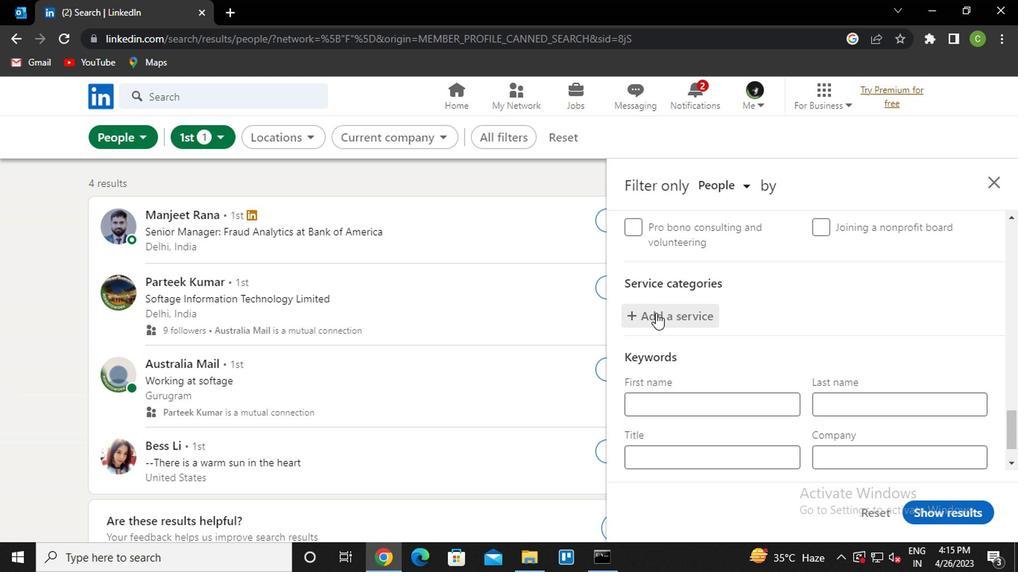 
Action: Key pressed <Key.caps_lock>b<Key.caps_lock>ookkeeping<Key.down><Key.enter>
Screenshot: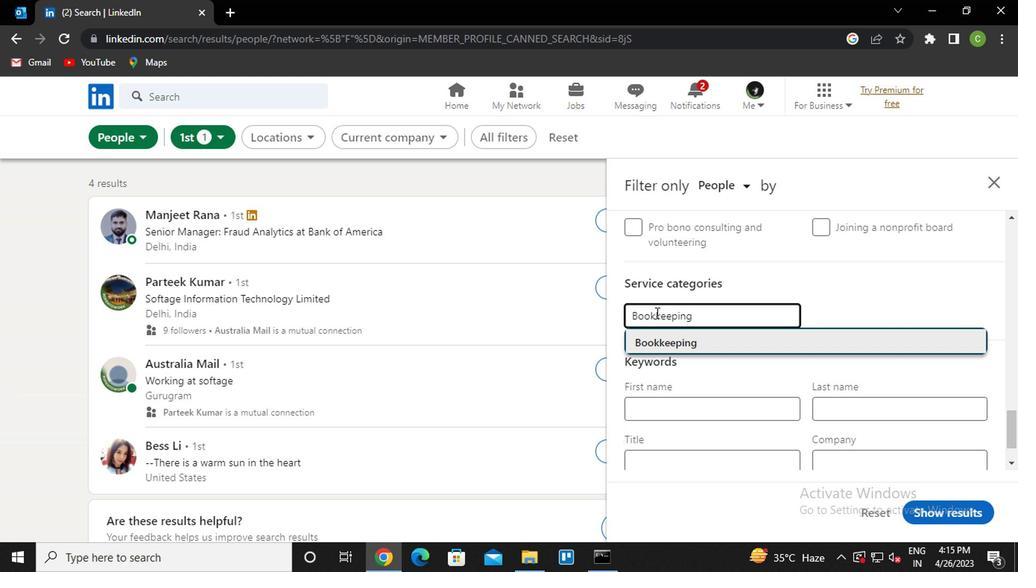 
Action: Mouse moved to (666, 323)
Screenshot: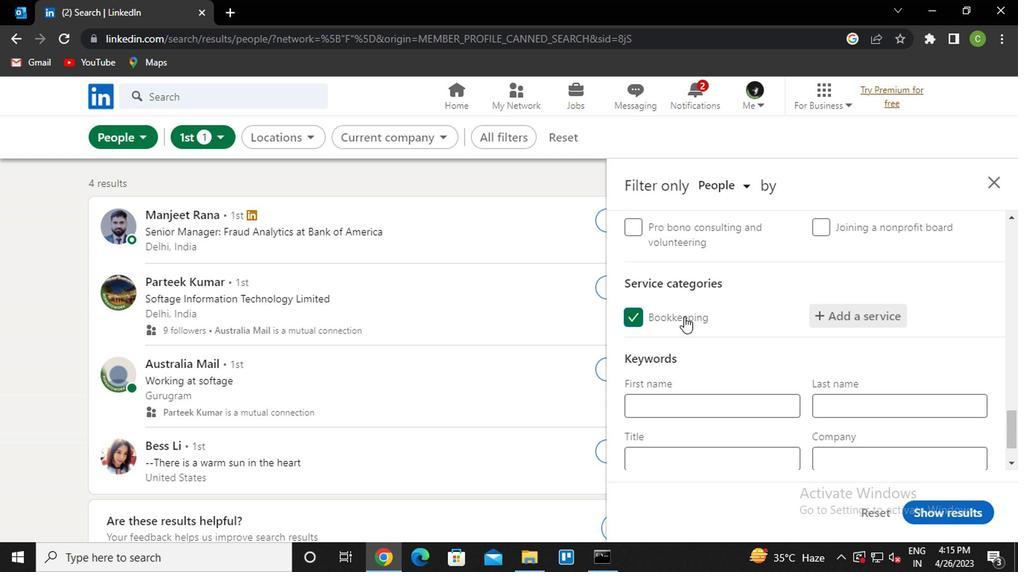 
Action: Mouse scrolled (666, 322) with delta (0, 0)
Screenshot: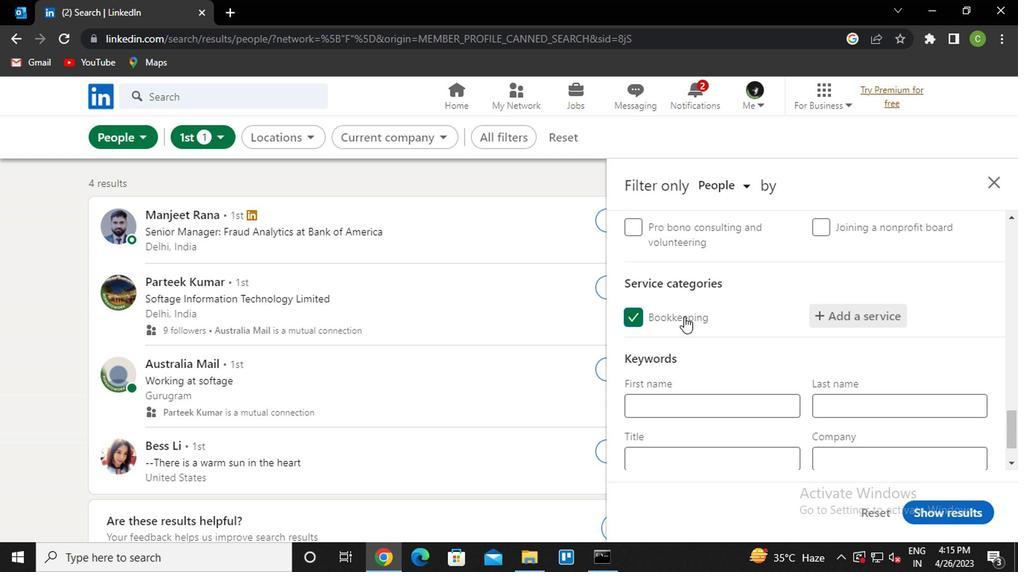 
Action: Mouse moved to (668, 325)
Screenshot: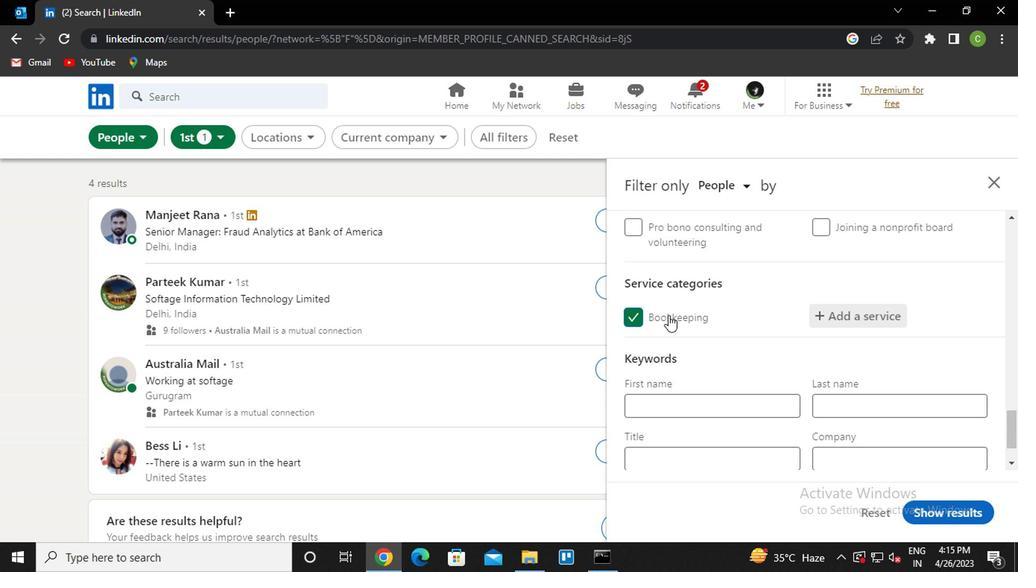 
Action: Mouse scrolled (668, 324) with delta (0, 0)
Screenshot: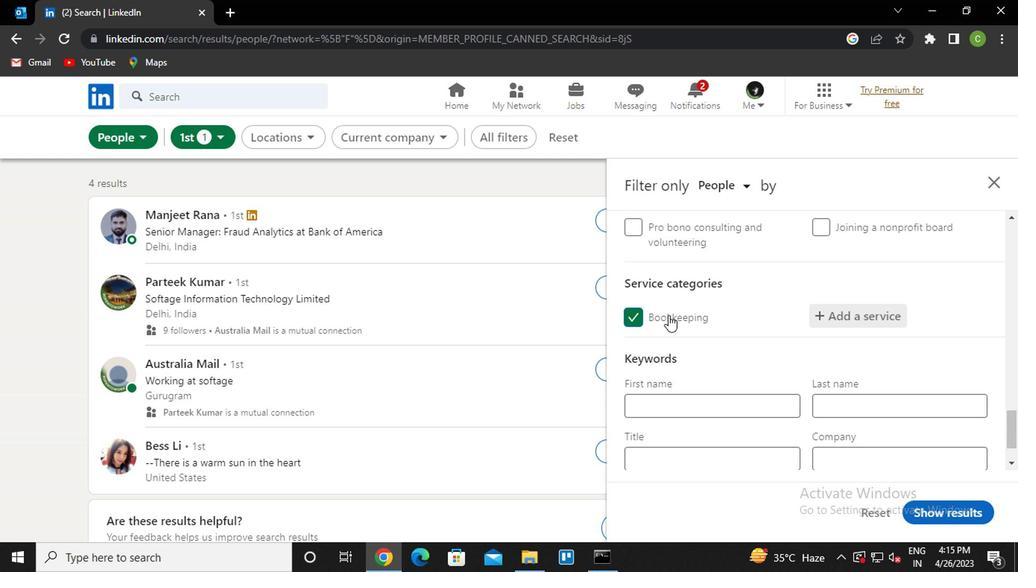 
Action: Mouse moved to (673, 334)
Screenshot: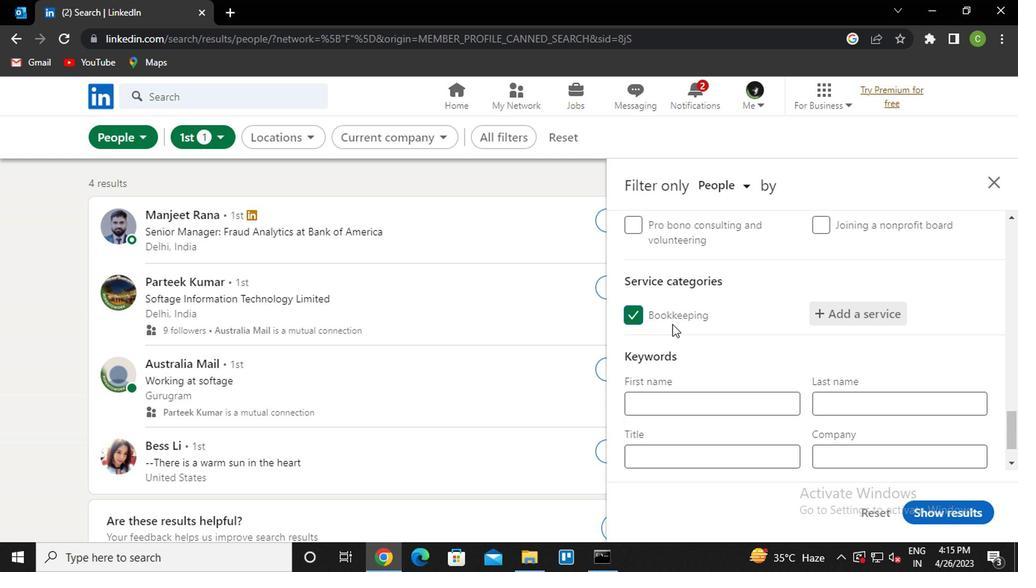 
Action: Mouse scrolled (673, 334) with delta (0, 0)
Screenshot: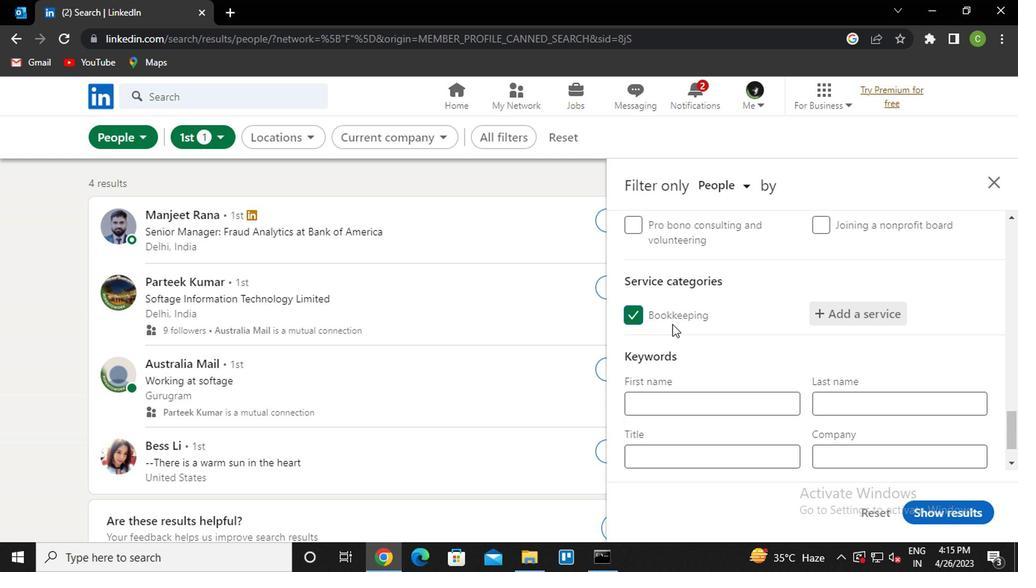 
Action: Mouse moved to (717, 400)
Screenshot: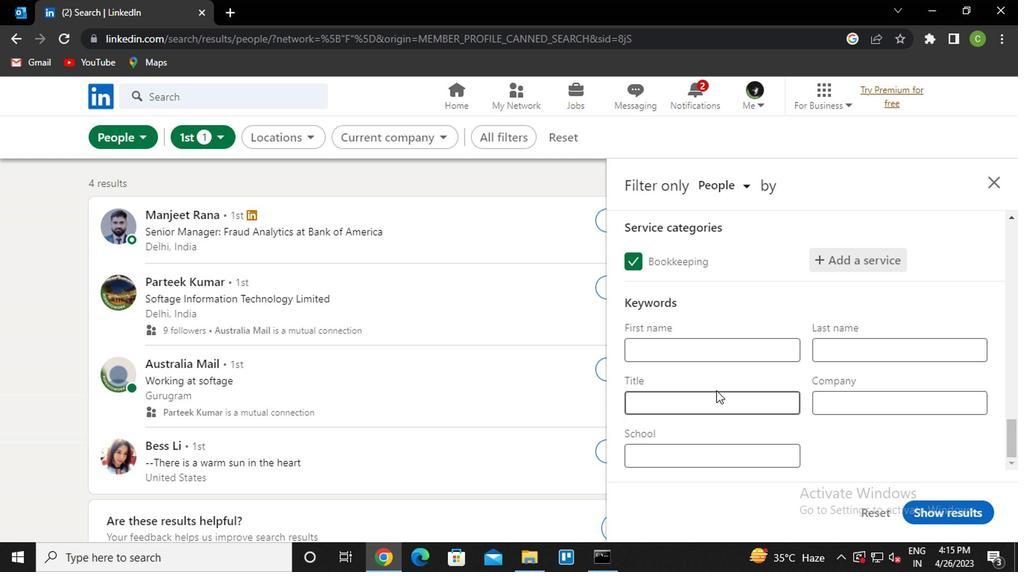 
Action: Mouse pressed left at (717, 400)
Screenshot: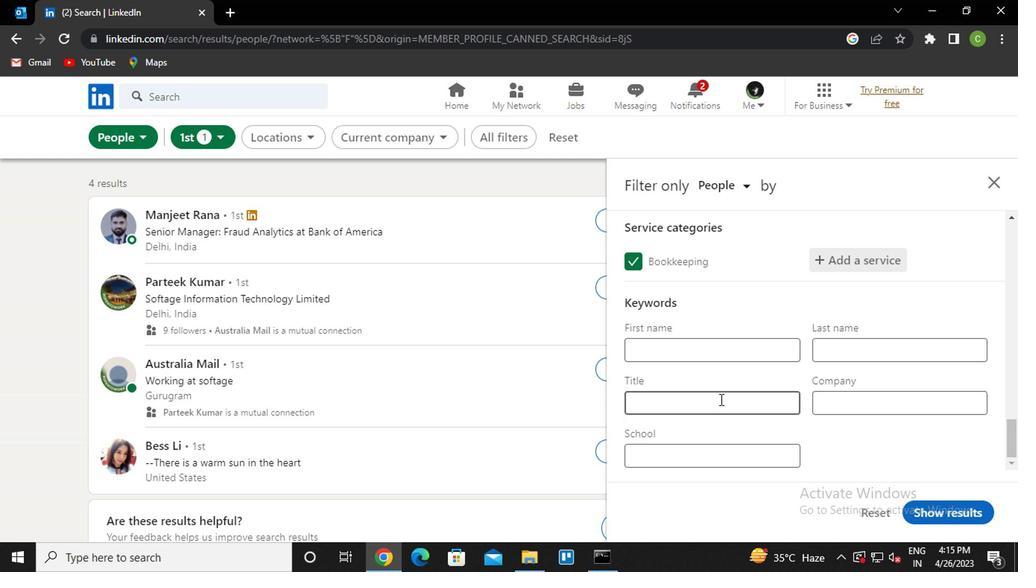 
Action: Mouse moved to (717, 401)
Screenshot: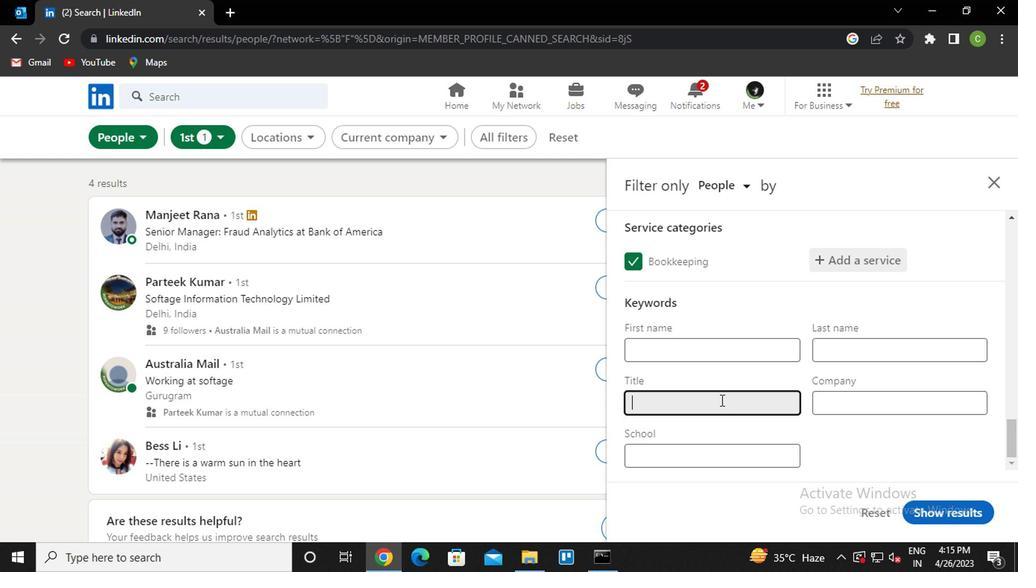 
Action: Key pressed <Key.caps_lock>e<Key.caps_lock>ditor/<Key.caps_lock>p<Key.caps_lock>roofreader
Screenshot: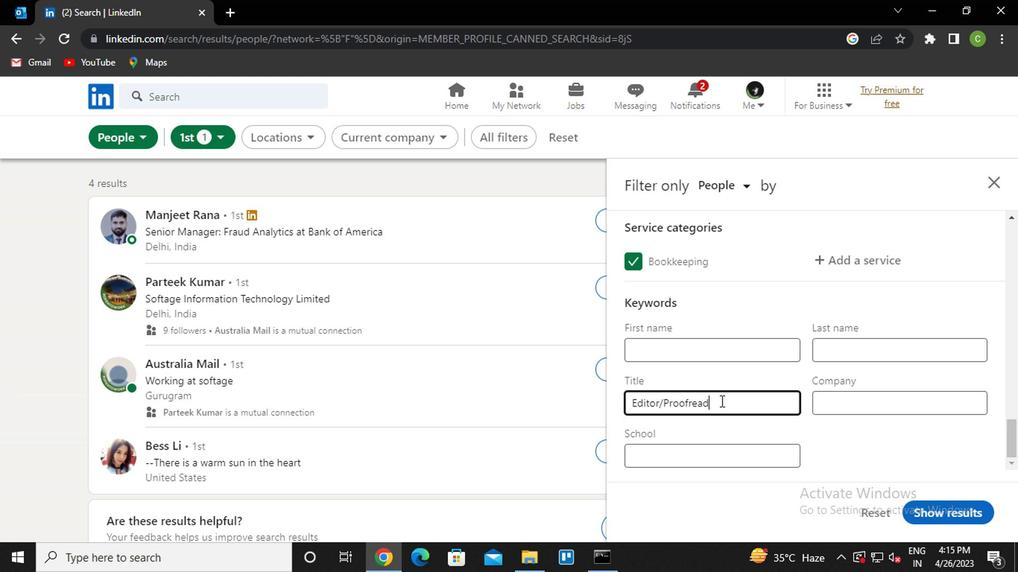 
Action: Mouse moved to (960, 513)
Screenshot: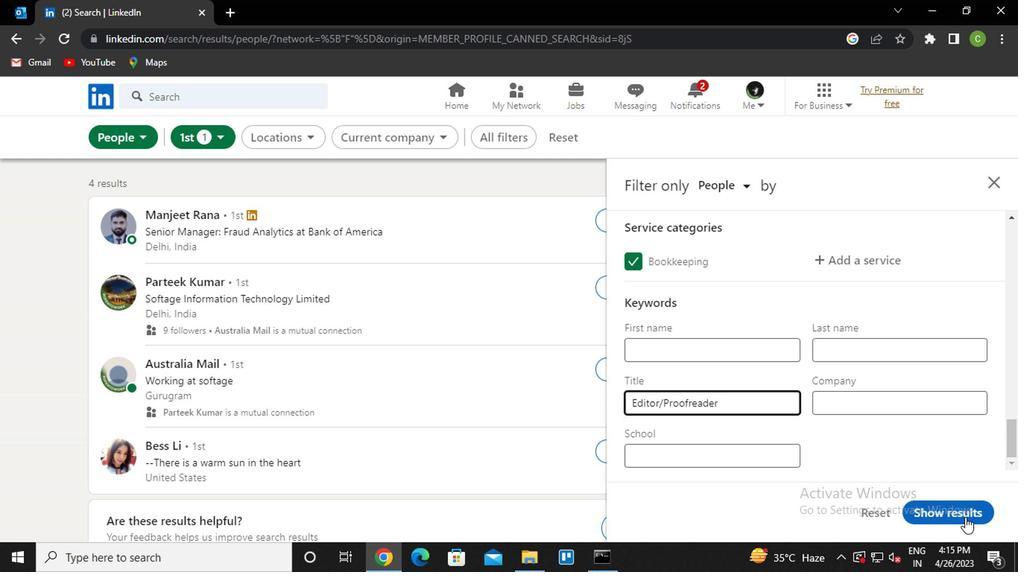 
Action: Mouse pressed left at (960, 513)
Screenshot: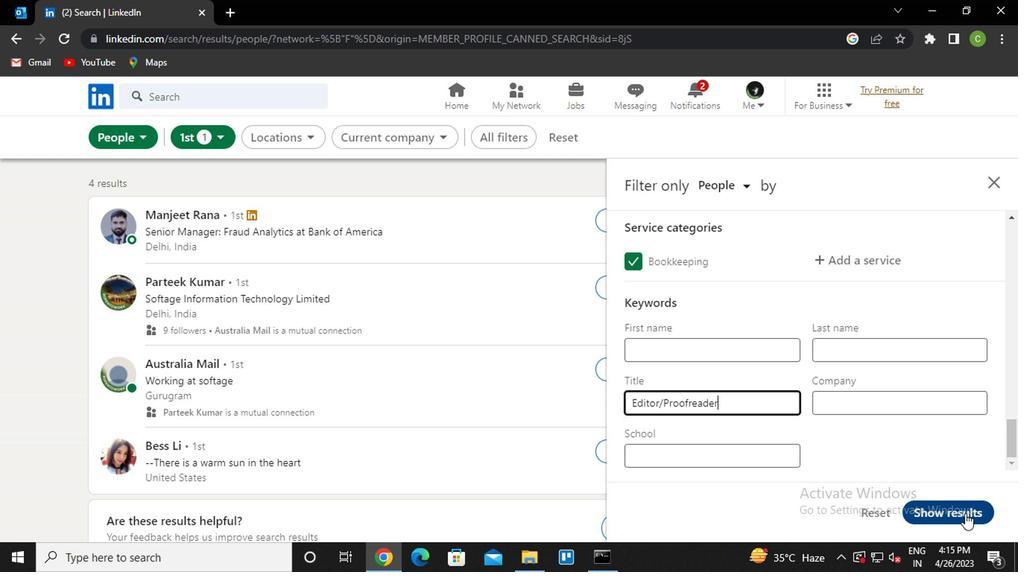
Action: Mouse moved to (703, 442)
Screenshot: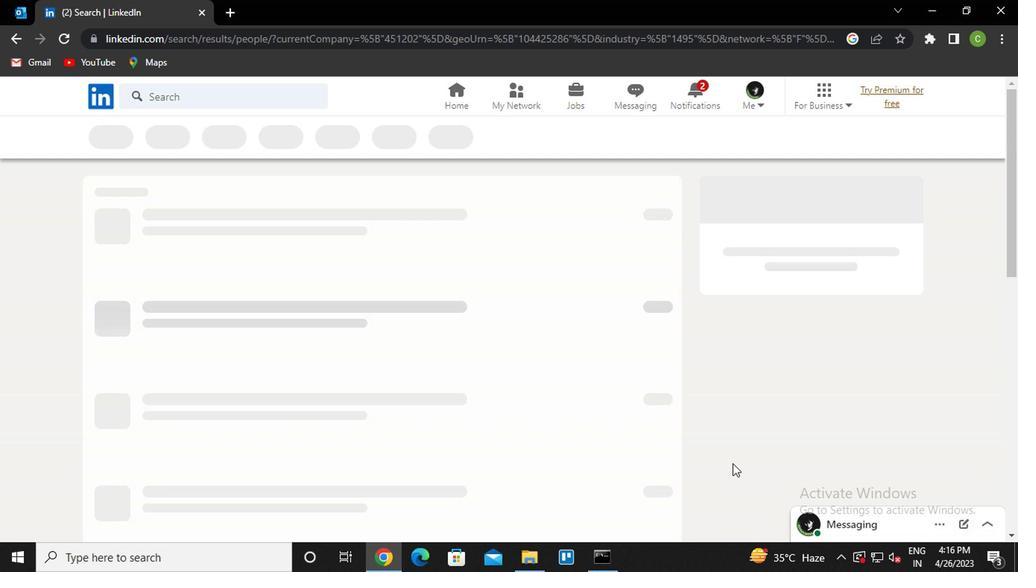
